 Task: Find connections with filter location Guaíra with filter topic #Analyticswith filter profile language Potuguese with filter current company RevFin with filter school Bharathiar University, Coimbatore with filter industry Coal Mining with filter service category Typing with filter keywords title Accountant
Action: Mouse moved to (568, 102)
Screenshot: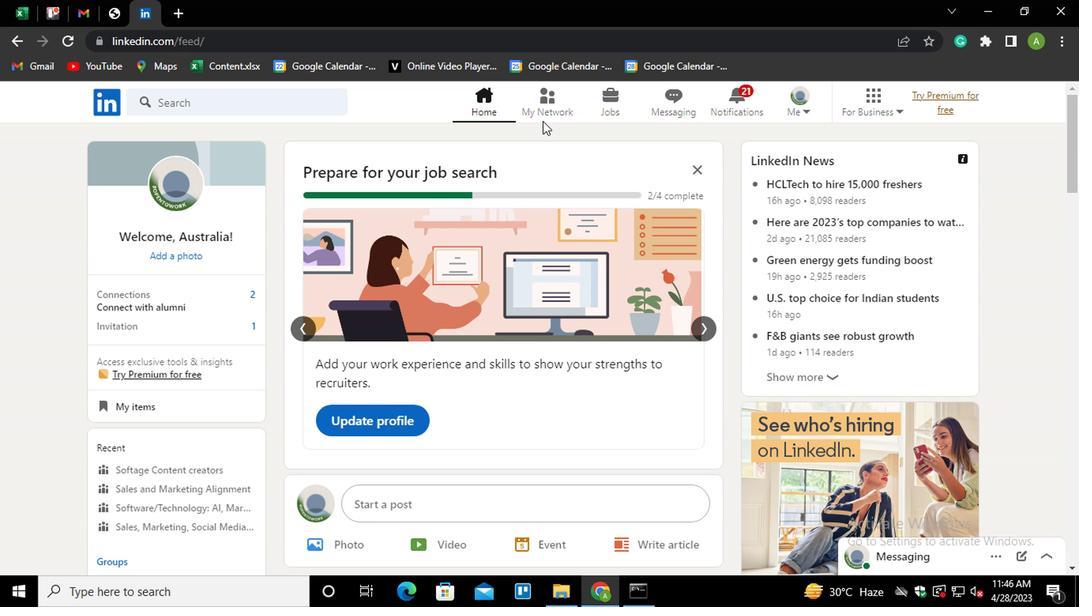 
Action: Mouse pressed left at (568, 102)
Screenshot: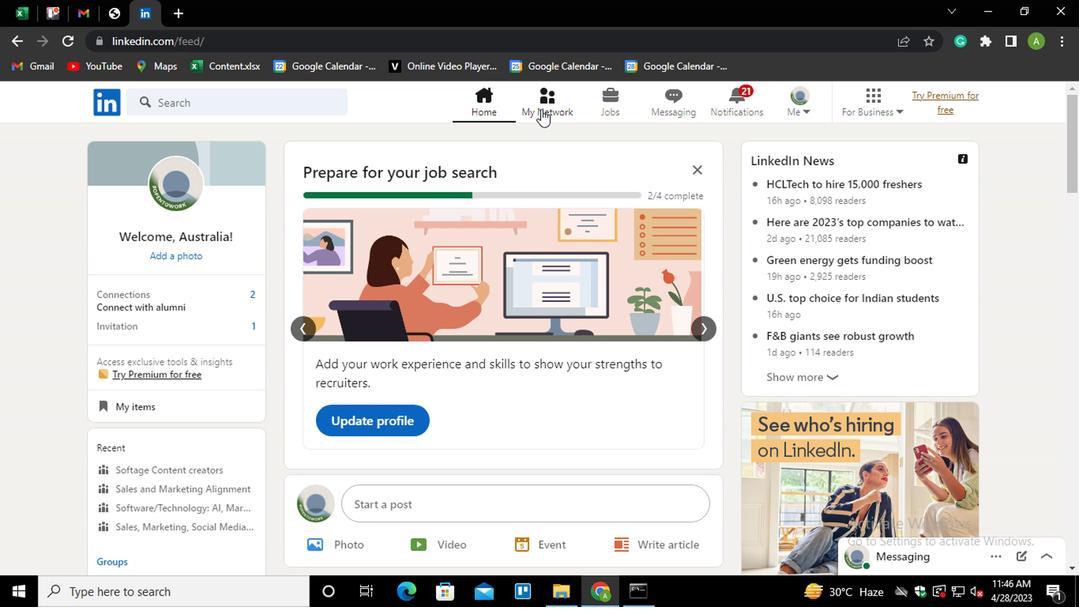 
Action: Mouse moved to (264, 189)
Screenshot: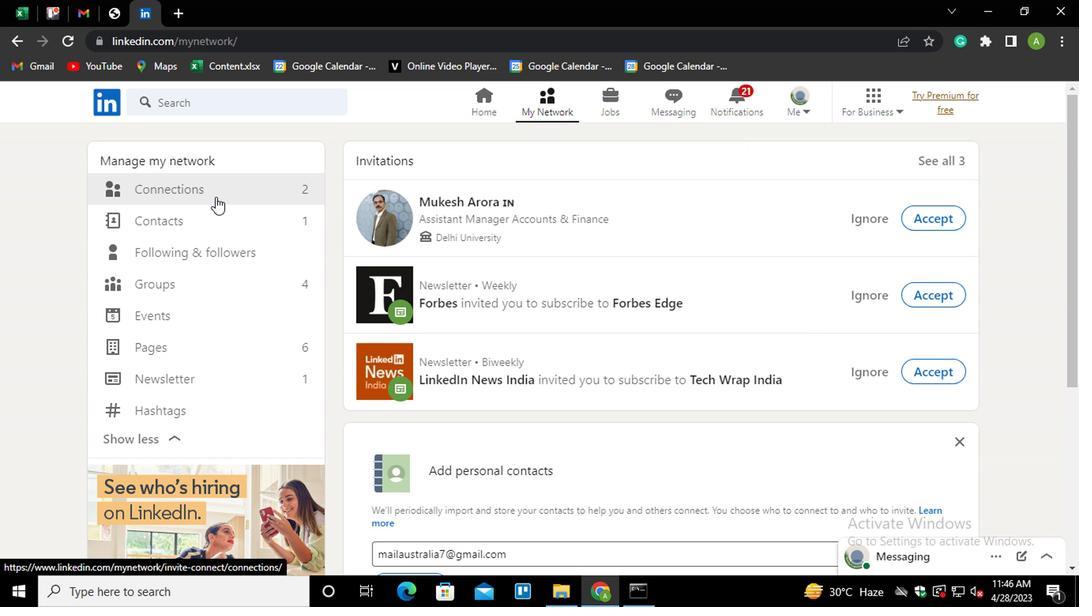 
Action: Mouse pressed left at (264, 189)
Screenshot: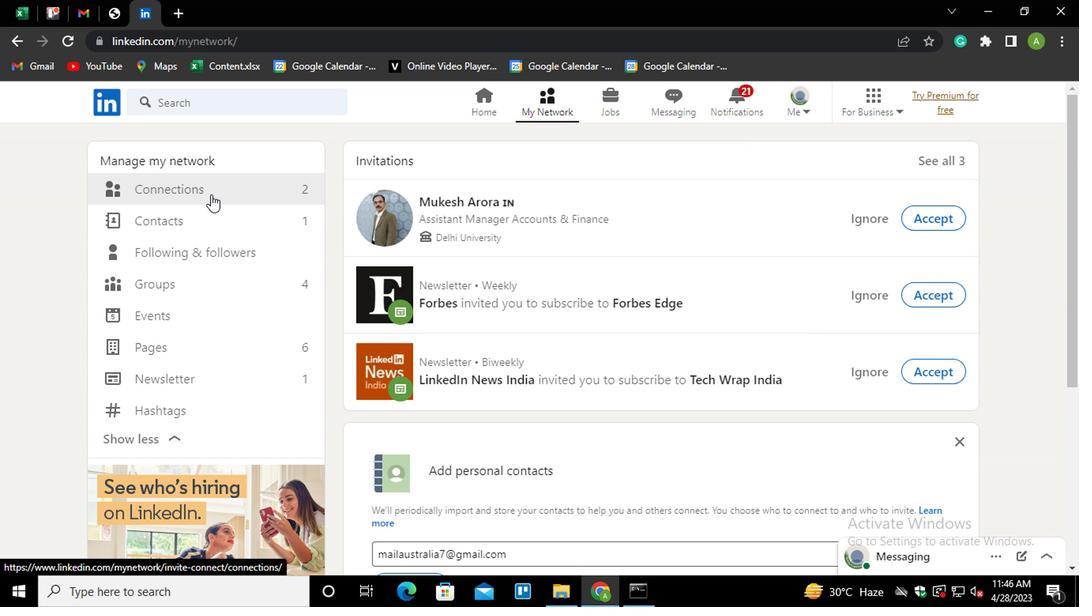 
Action: Mouse moved to (645, 187)
Screenshot: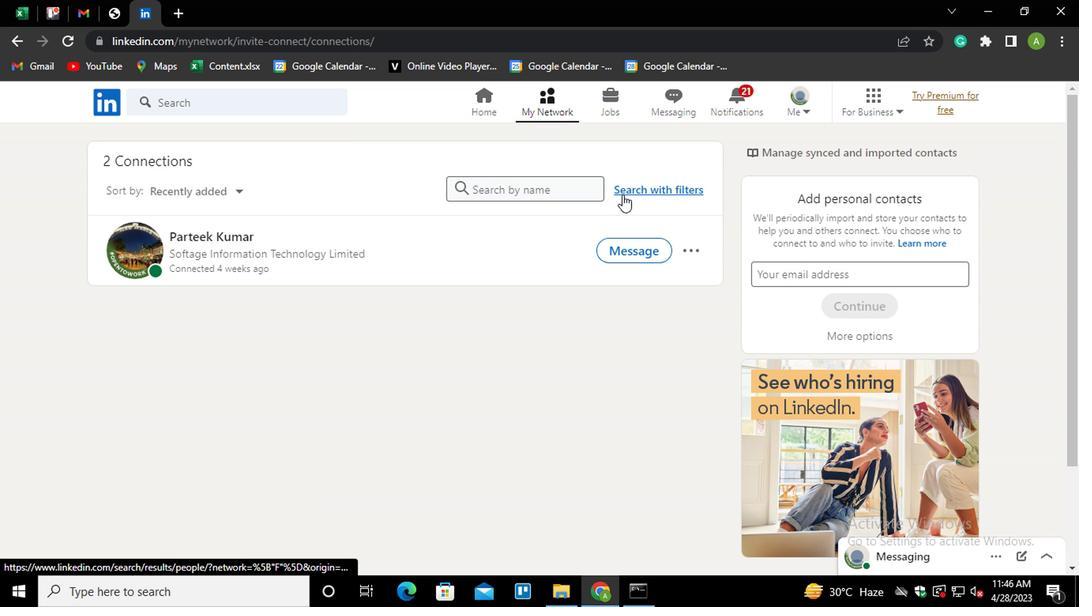 
Action: Mouse pressed left at (645, 187)
Screenshot: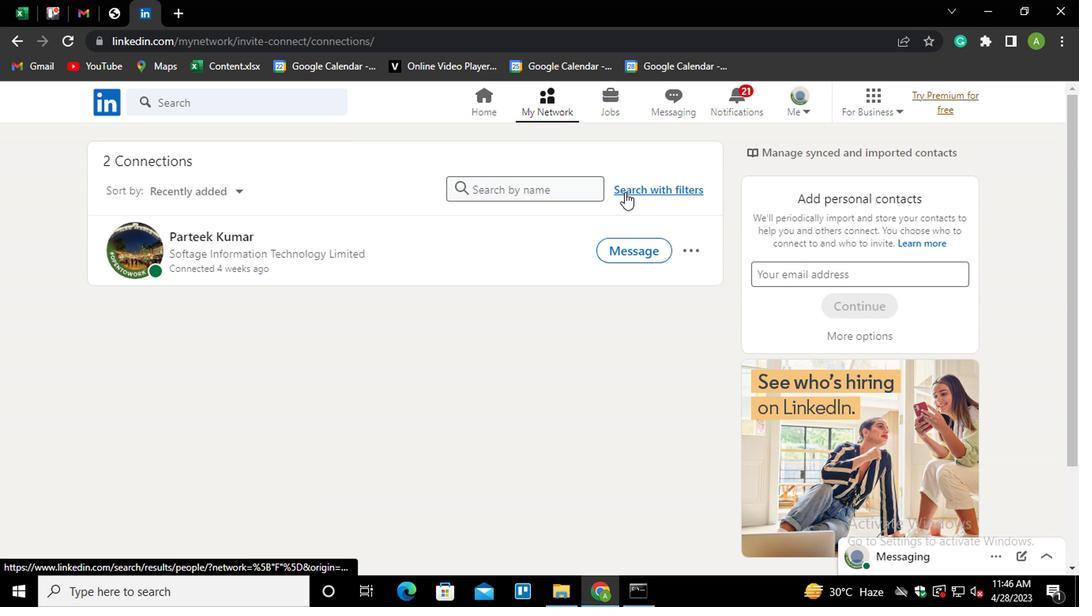 
Action: Mouse moved to (609, 138)
Screenshot: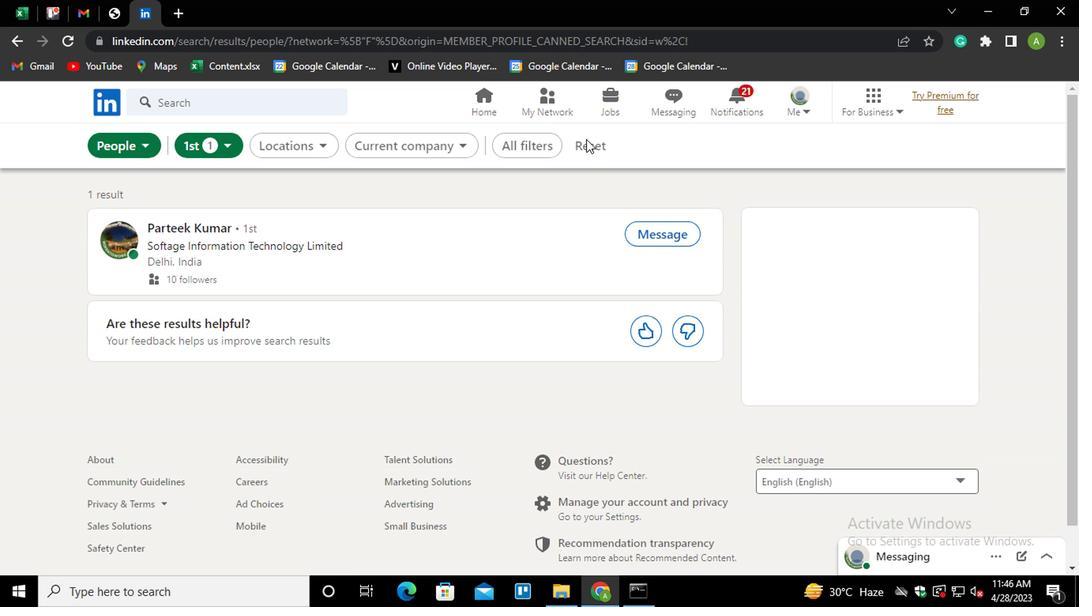 
Action: Mouse pressed left at (609, 138)
Screenshot: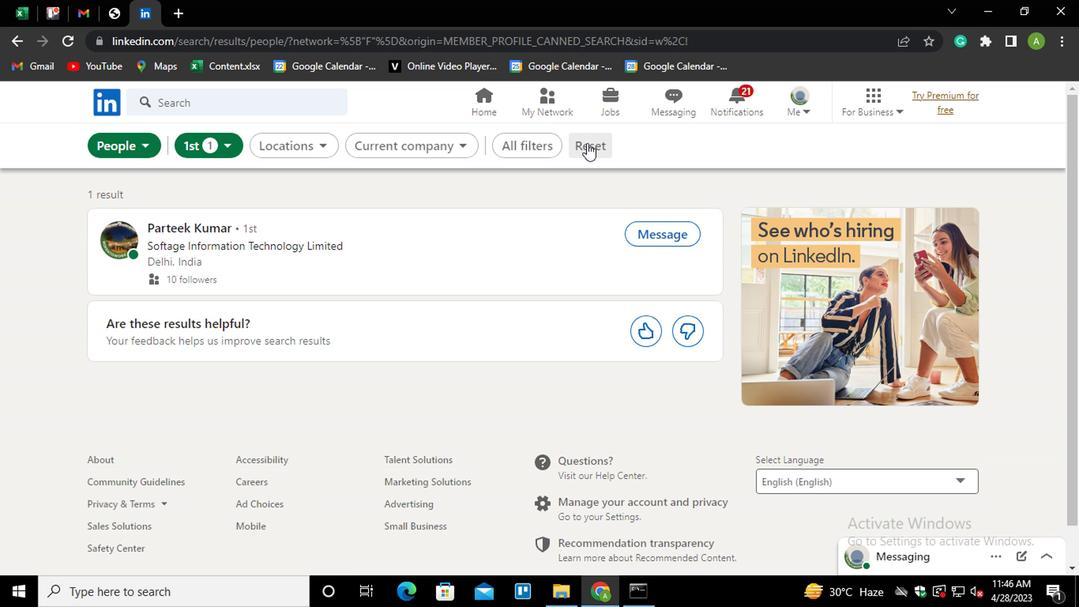 
Action: Mouse moved to (591, 143)
Screenshot: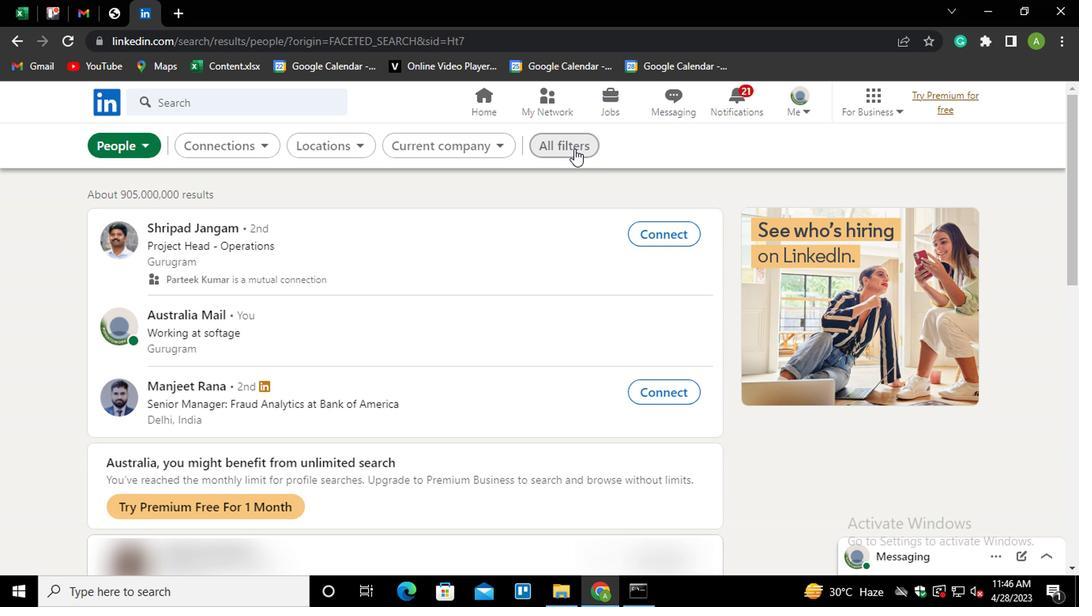 
Action: Mouse pressed left at (591, 143)
Screenshot: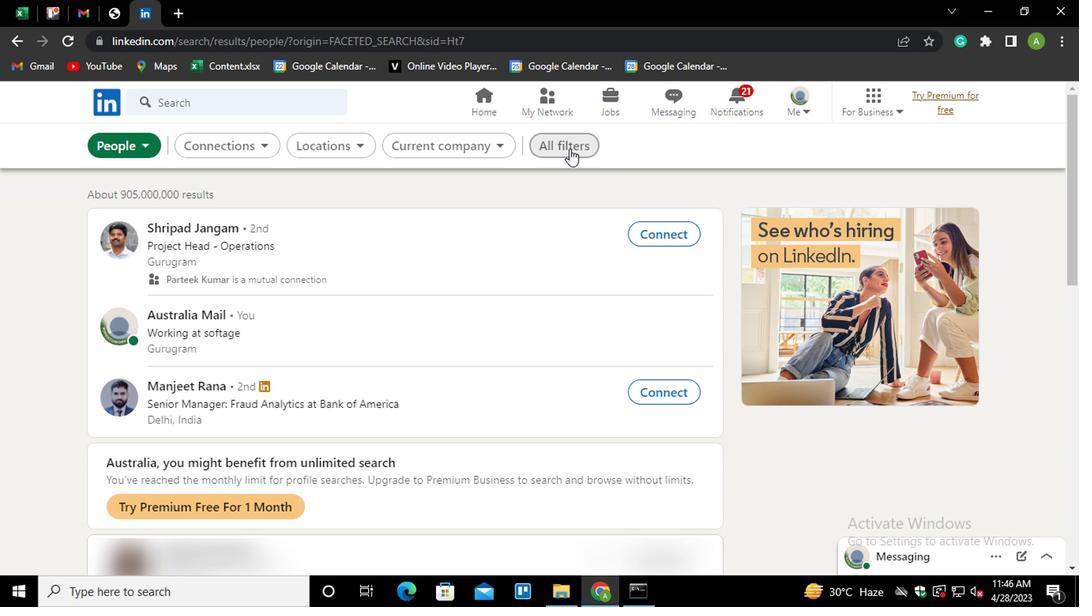 
Action: Mouse moved to (752, 354)
Screenshot: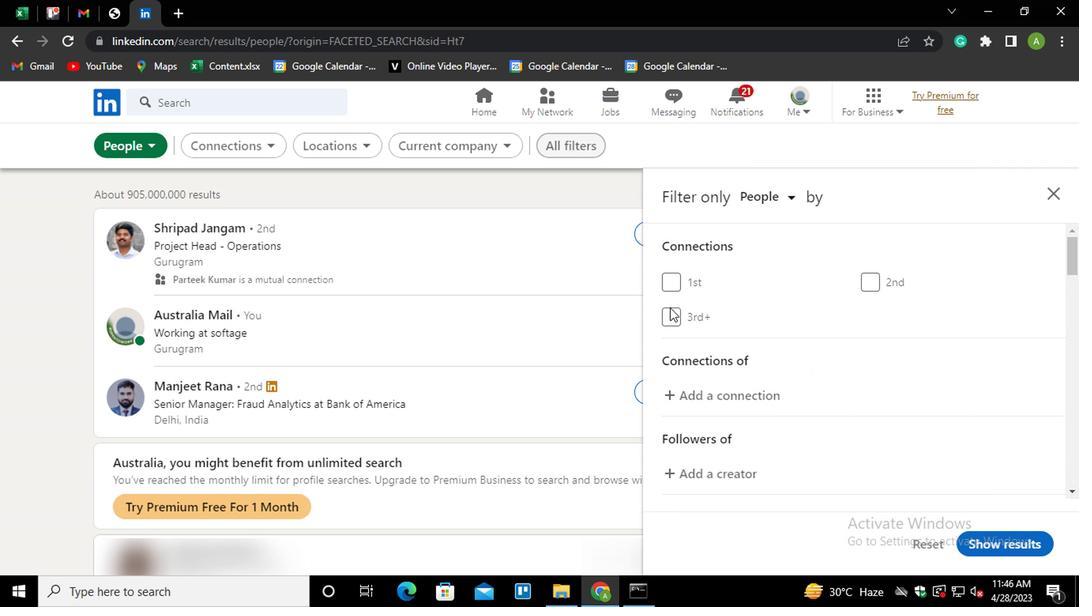 
Action: Mouse scrolled (752, 353) with delta (0, 0)
Screenshot: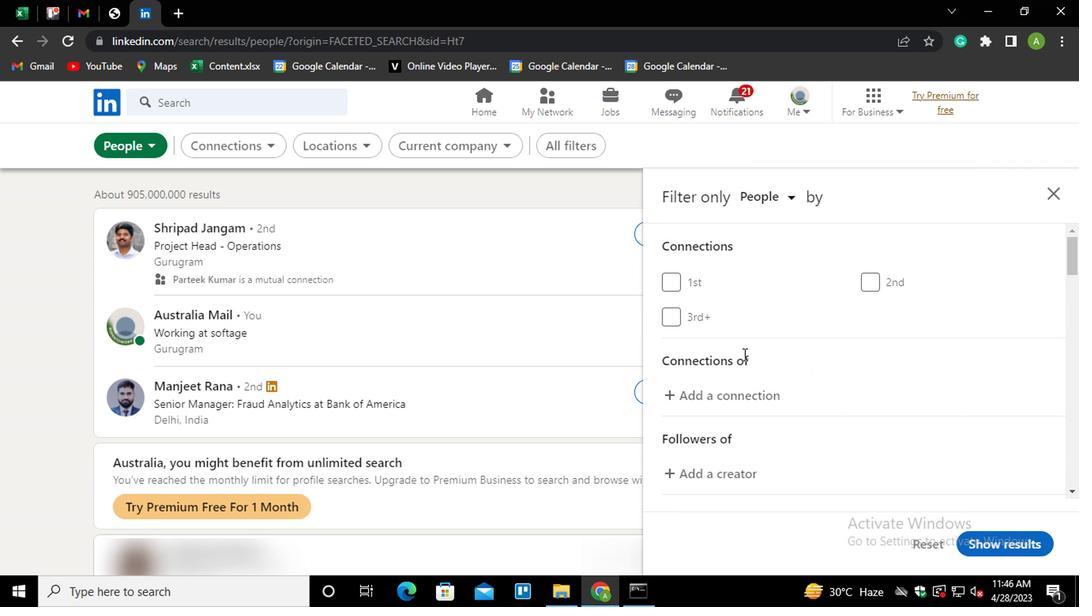 
Action: Mouse scrolled (752, 353) with delta (0, 0)
Screenshot: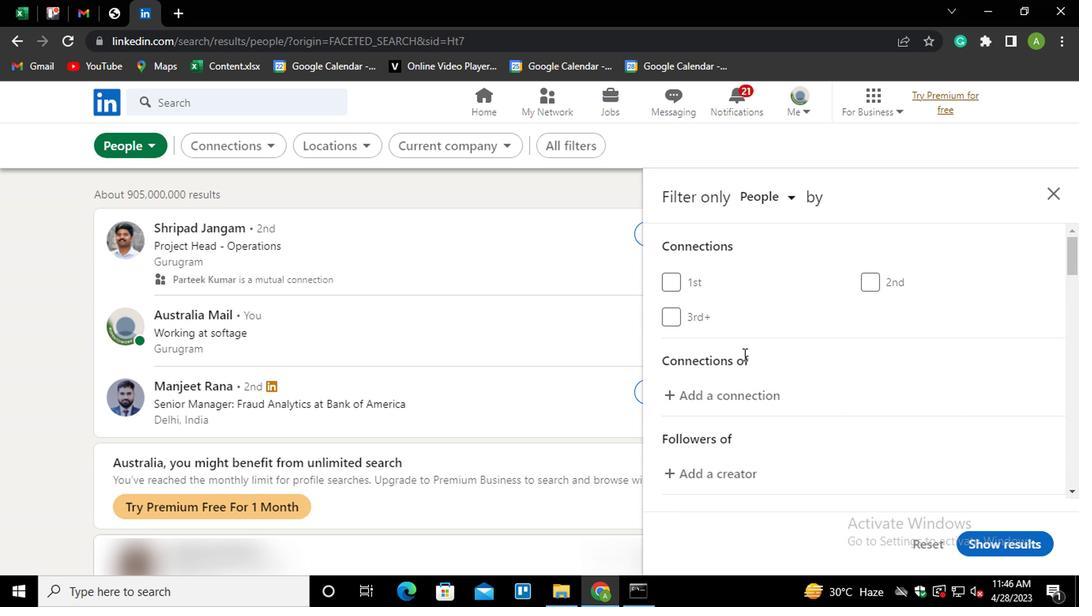 
Action: Mouse scrolled (752, 353) with delta (0, 0)
Screenshot: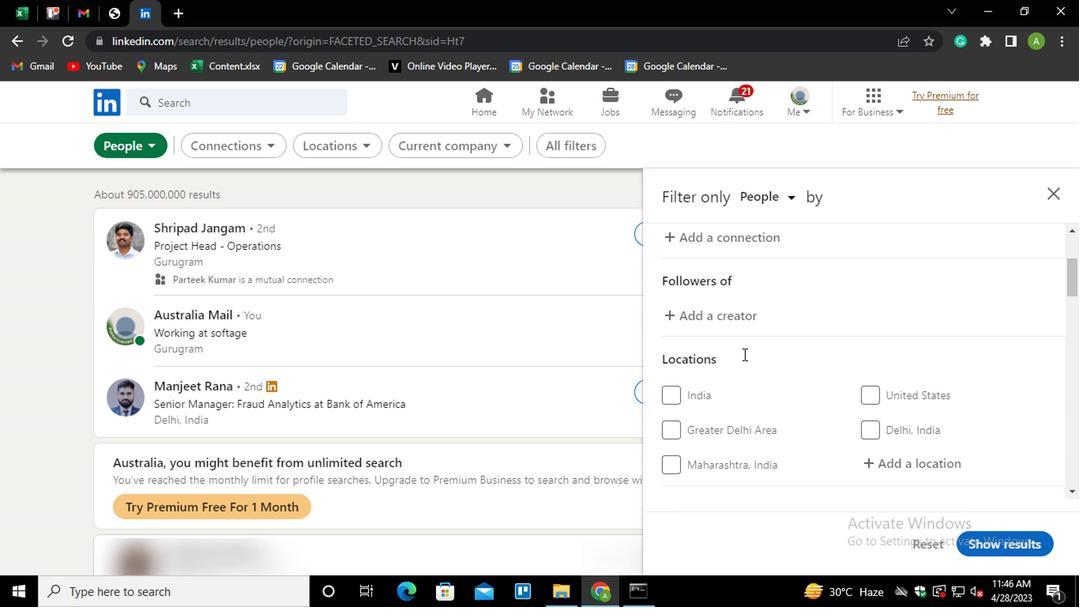 
Action: Mouse moved to (869, 381)
Screenshot: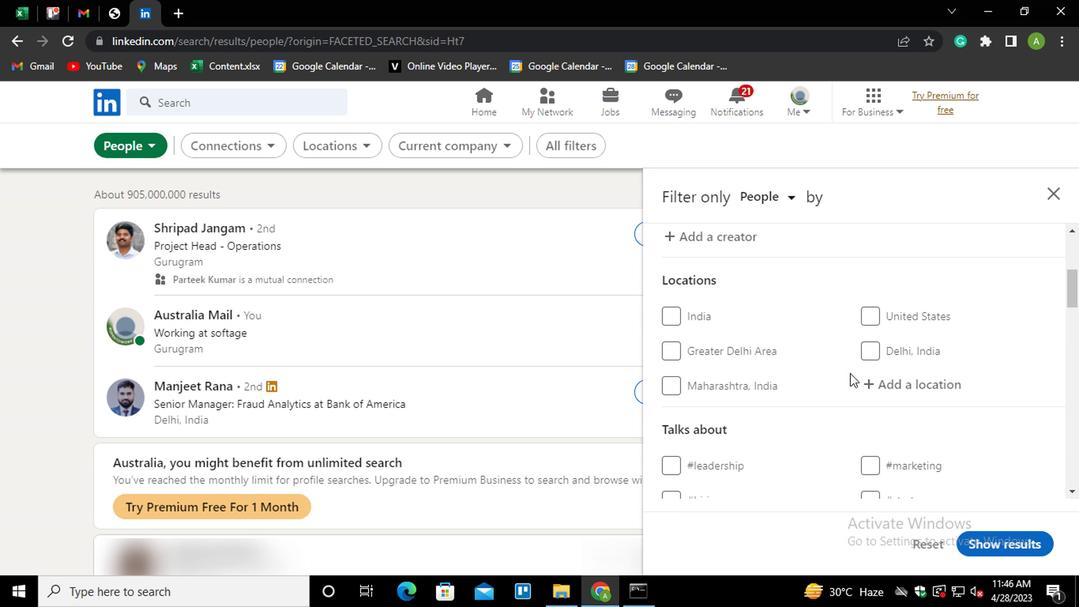 
Action: Mouse pressed left at (869, 381)
Screenshot: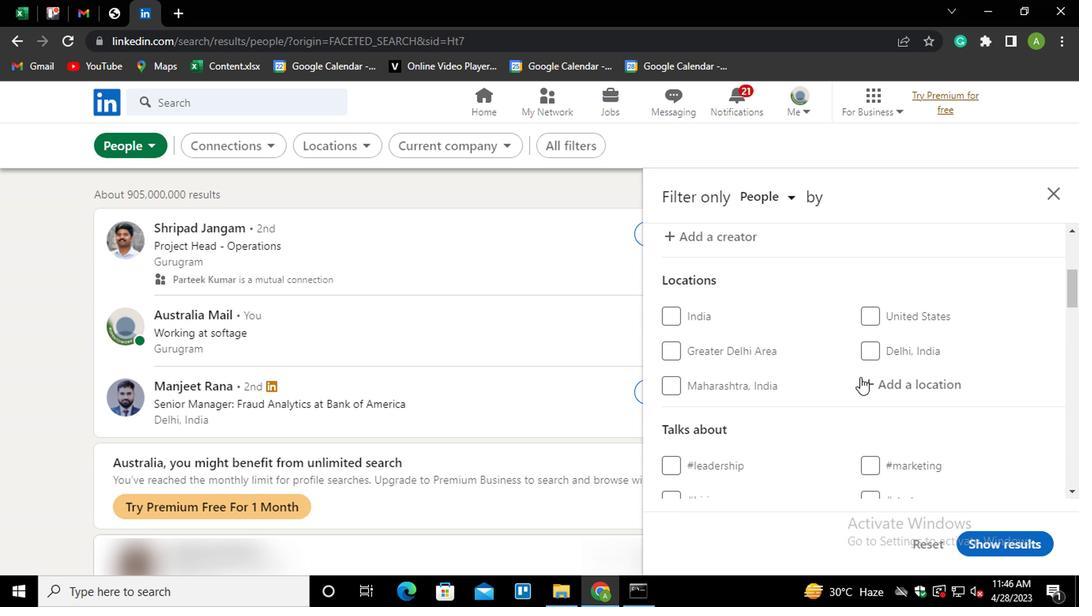 
Action: Key pressed <Key.shift>GUAIRA<Key.down><Key.enter>
Screenshot: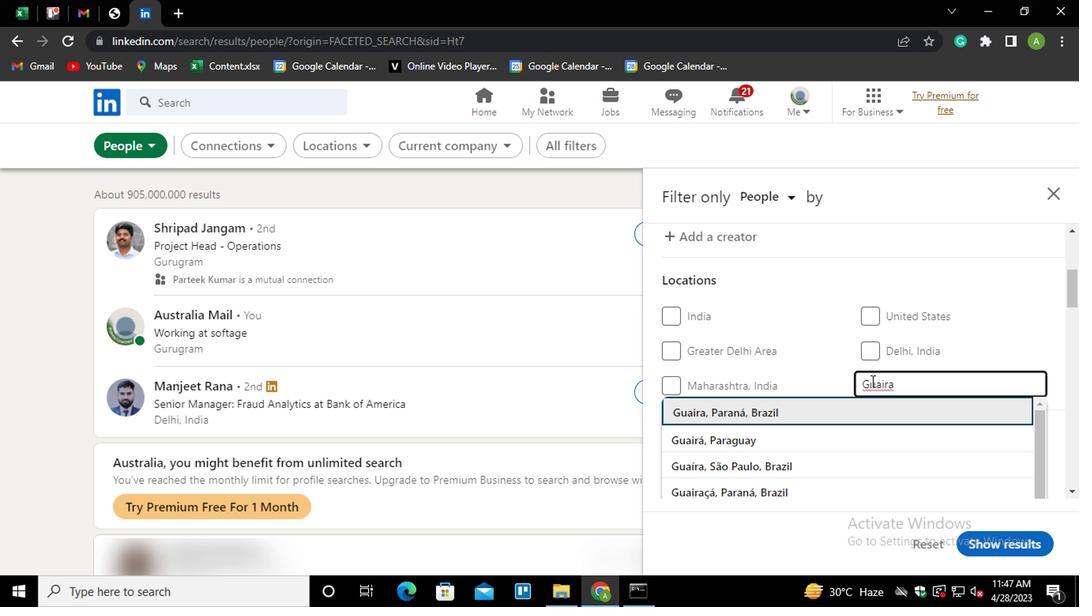 
Action: Mouse scrolled (869, 381) with delta (0, 0)
Screenshot: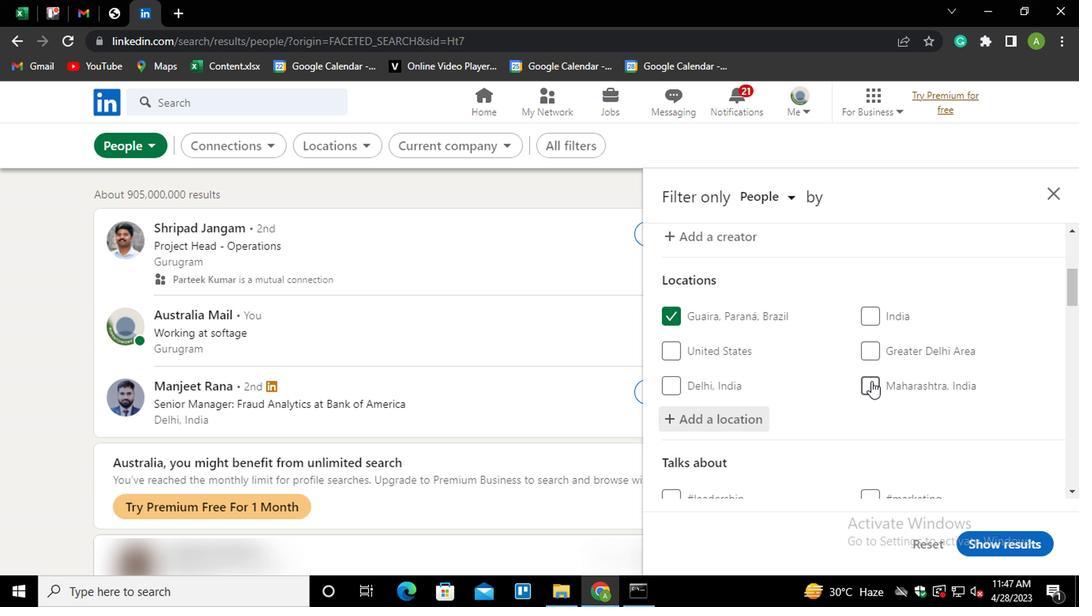 
Action: Mouse scrolled (869, 381) with delta (0, 0)
Screenshot: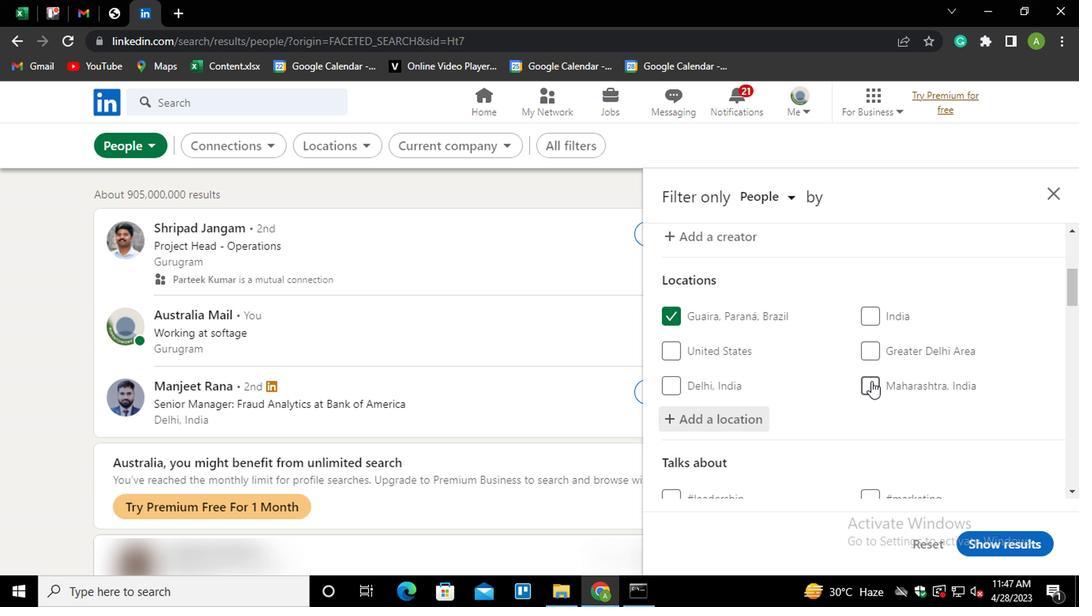 
Action: Mouse scrolled (869, 381) with delta (0, 0)
Screenshot: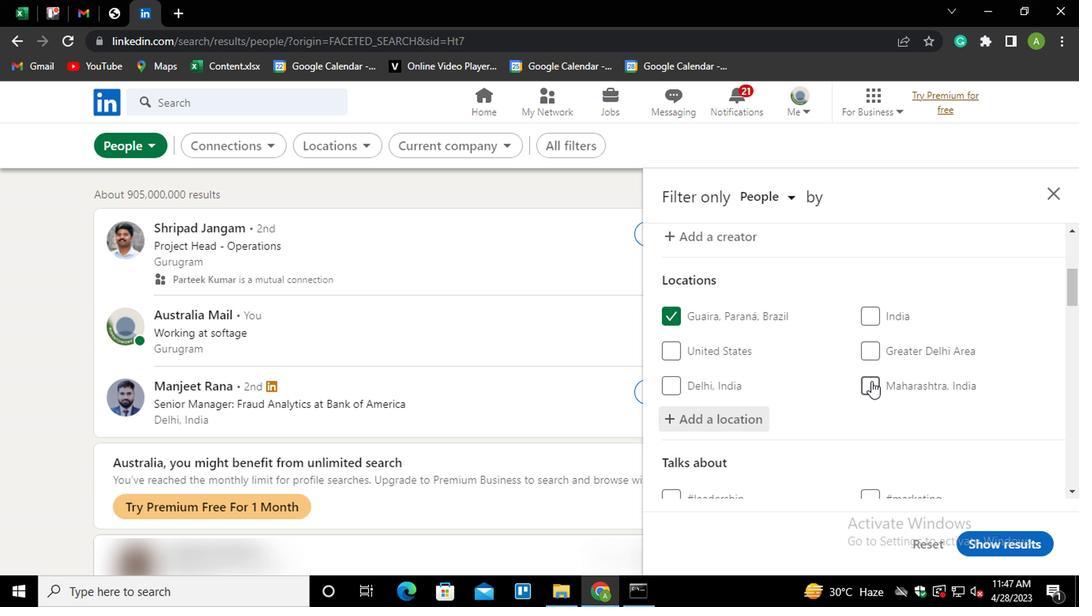 
Action: Mouse moved to (878, 335)
Screenshot: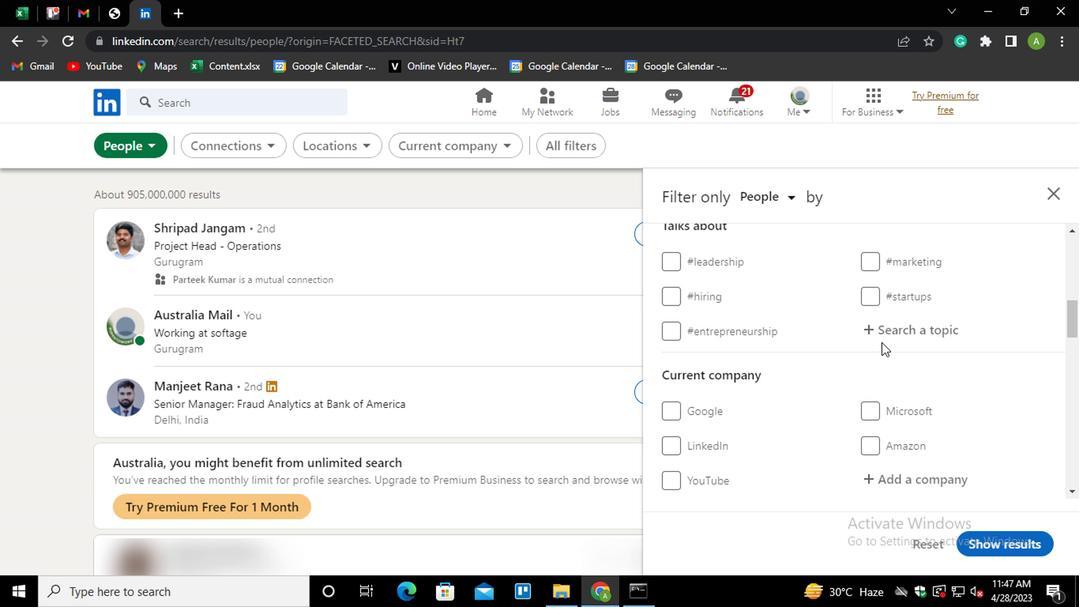 
Action: Mouse pressed left at (878, 335)
Screenshot: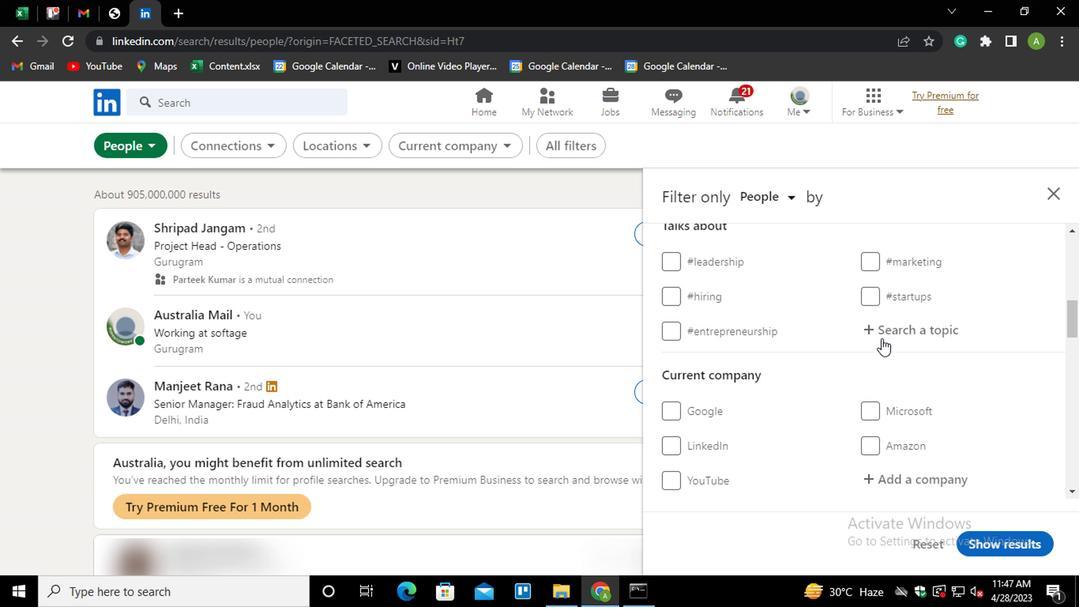 
Action: Key pressed ANALYTI<Key.down><Key.enter>
Screenshot: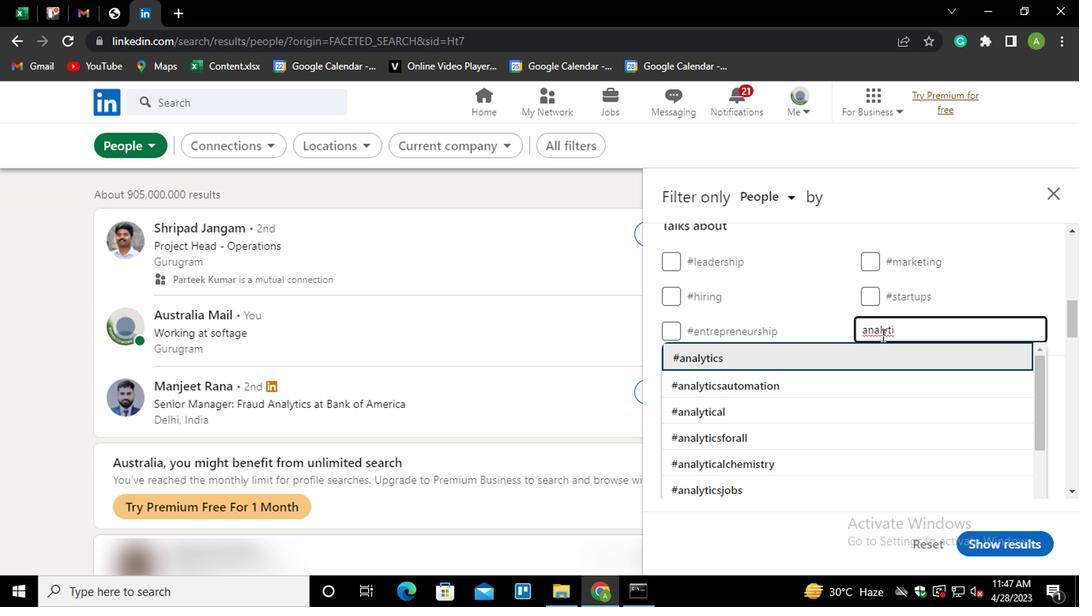 
Action: Mouse scrolled (878, 333) with delta (0, -1)
Screenshot: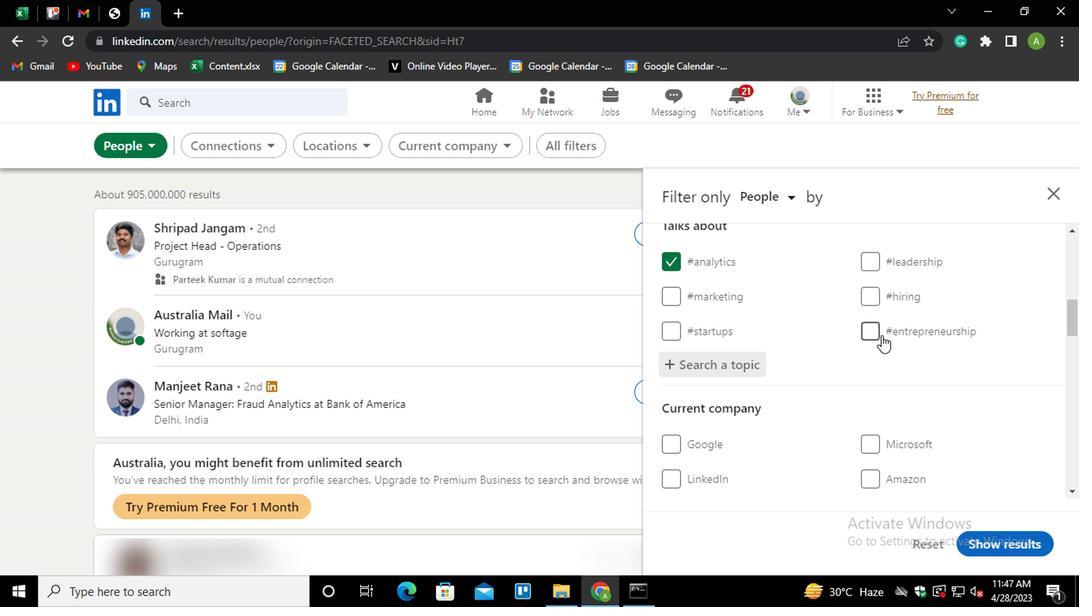 
Action: Mouse scrolled (878, 333) with delta (0, -1)
Screenshot: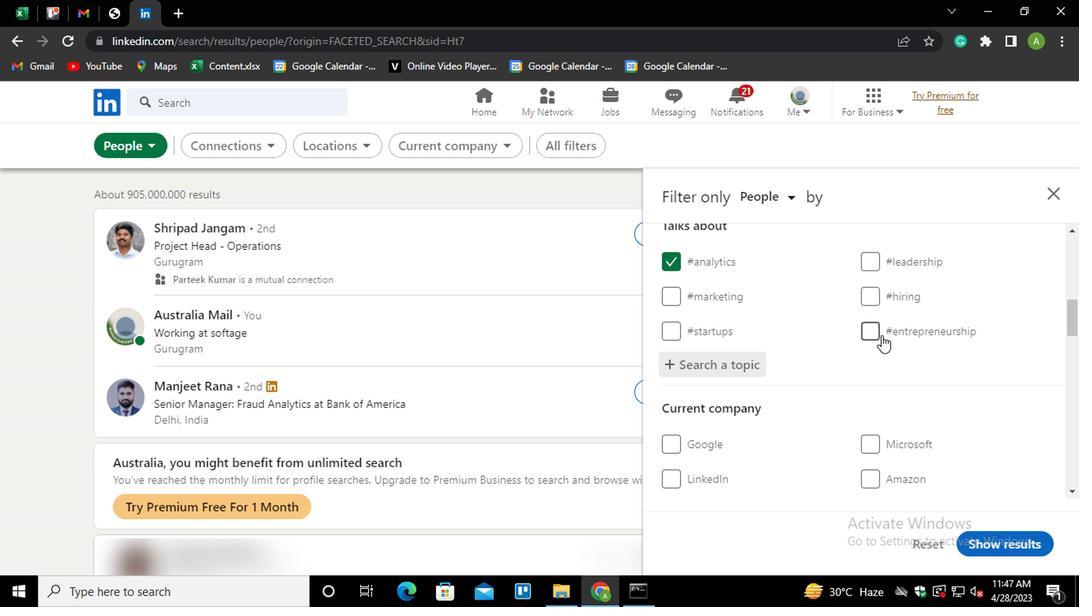 
Action: Mouse scrolled (878, 333) with delta (0, -1)
Screenshot: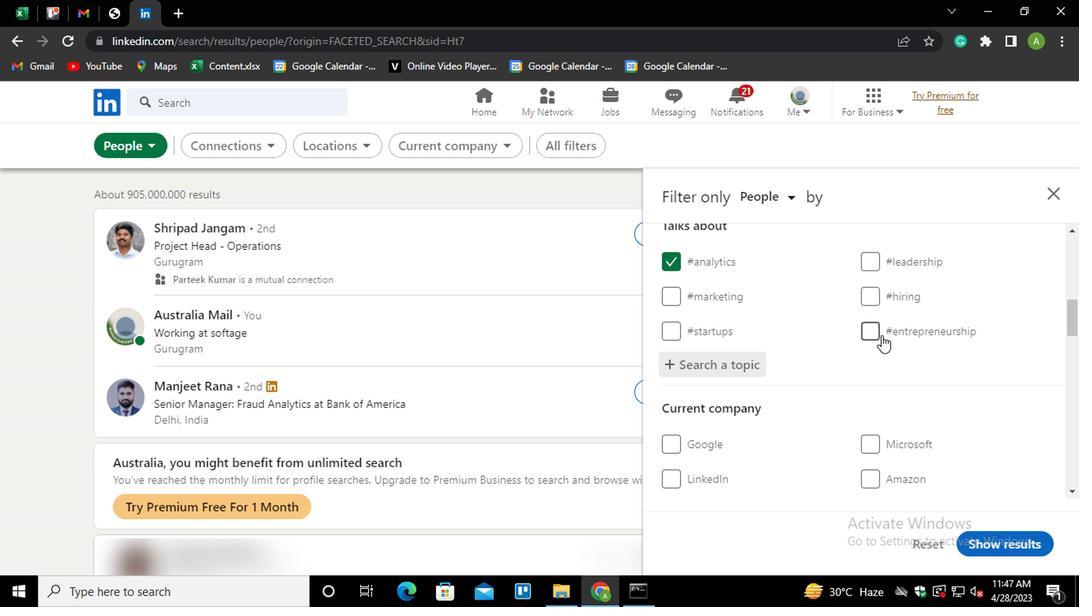 
Action: Mouse scrolled (878, 333) with delta (0, -1)
Screenshot: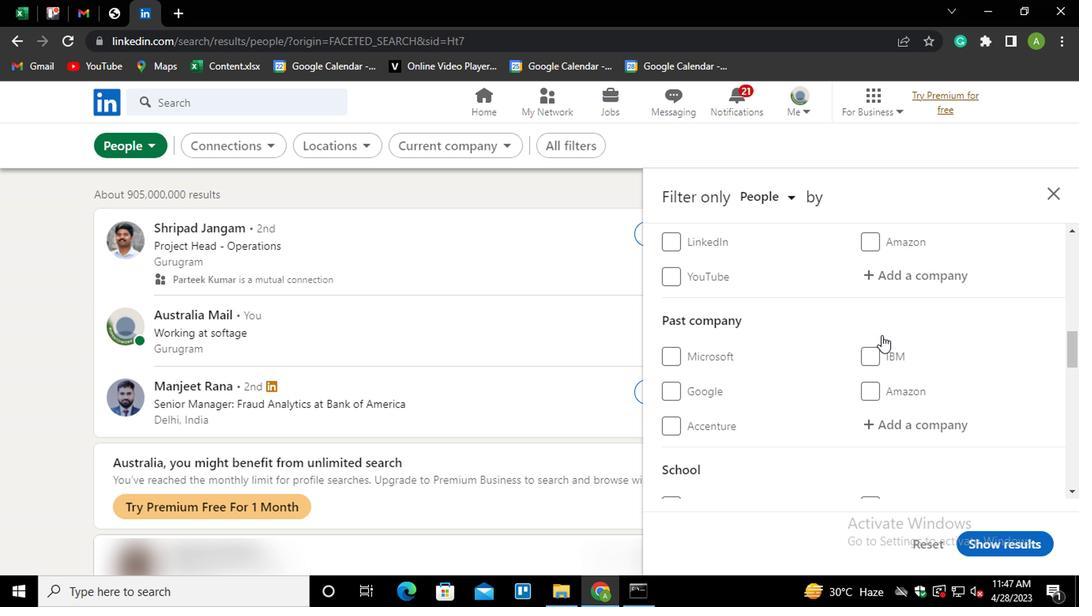 
Action: Mouse scrolled (878, 333) with delta (0, -1)
Screenshot: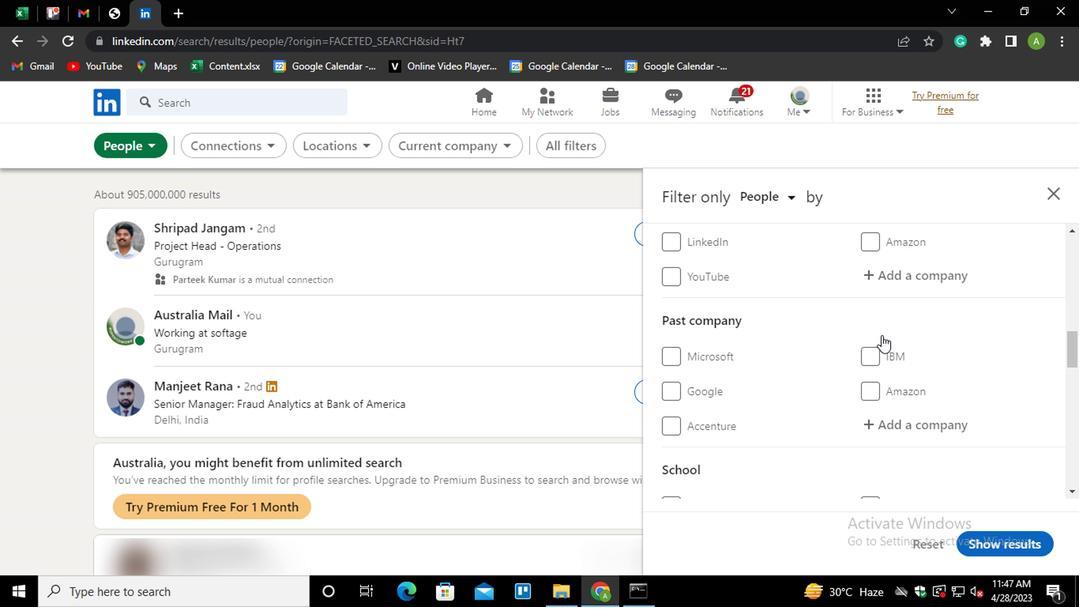 
Action: Mouse scrolled (878, 333) with delta (0, -1)
Screenshot: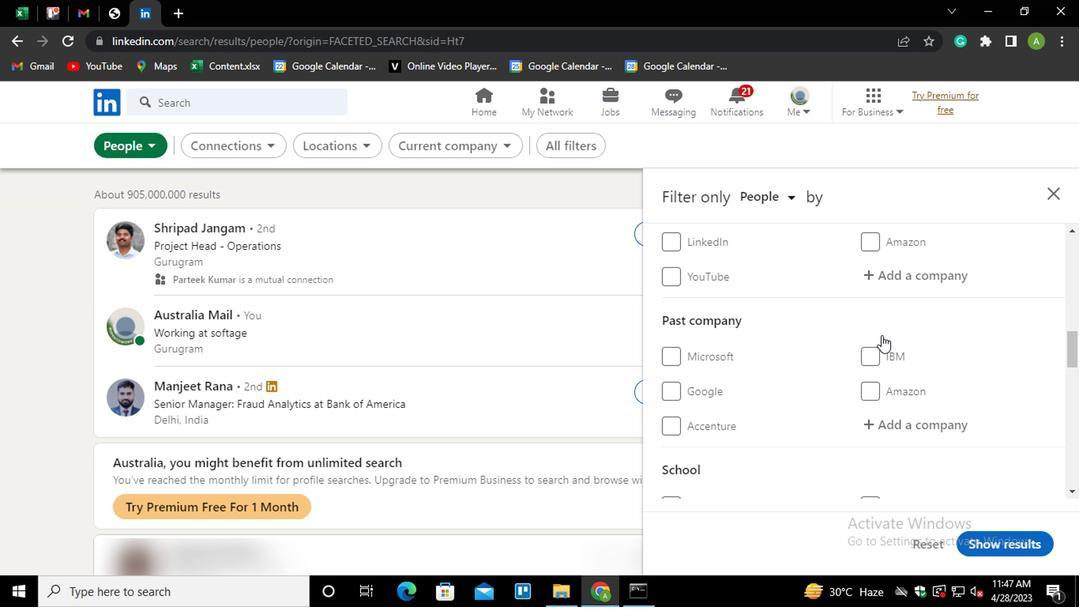 
Action: Mouse scrolled (878, 333) with delta (0, -1)
Screenshot: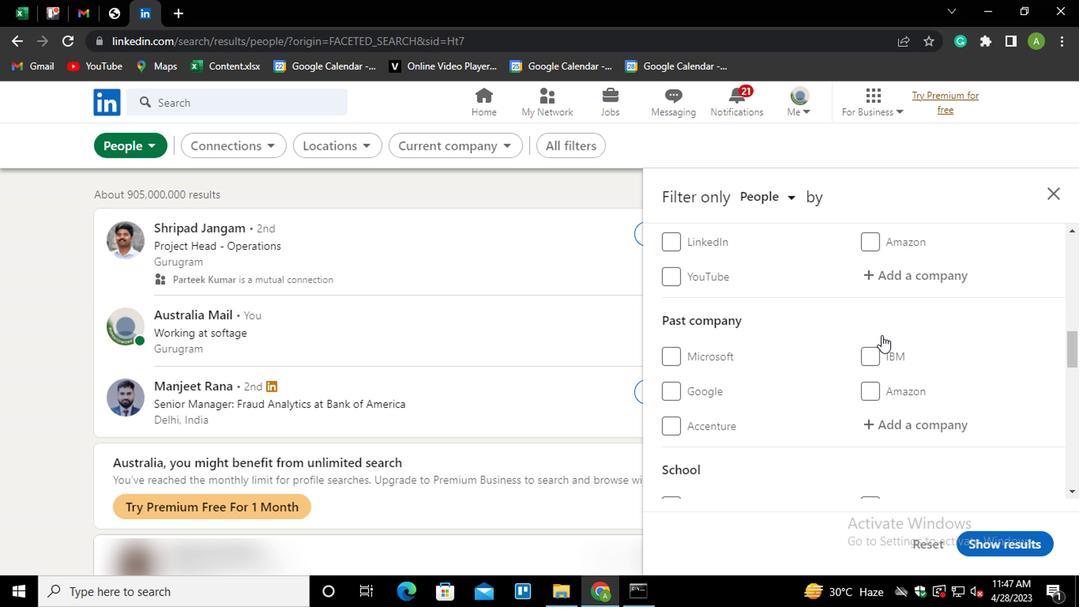 
Action: Mouse scrolled (878, 333) with delta (0, -1)
Screenshot: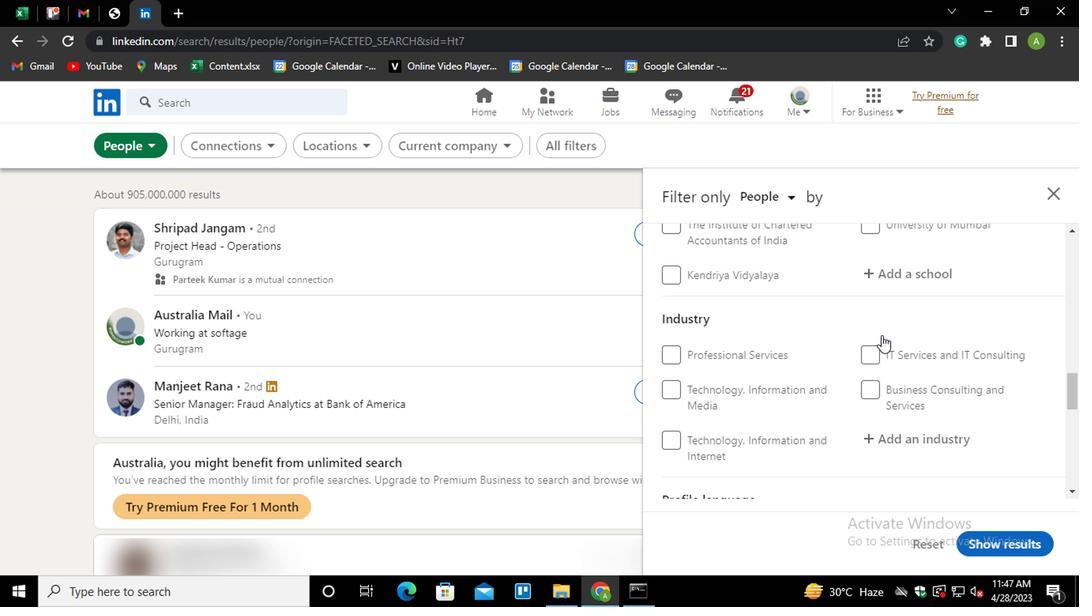 
Action: Mouse scrolled (878, 333) with delta (0, -1)
Screenshot: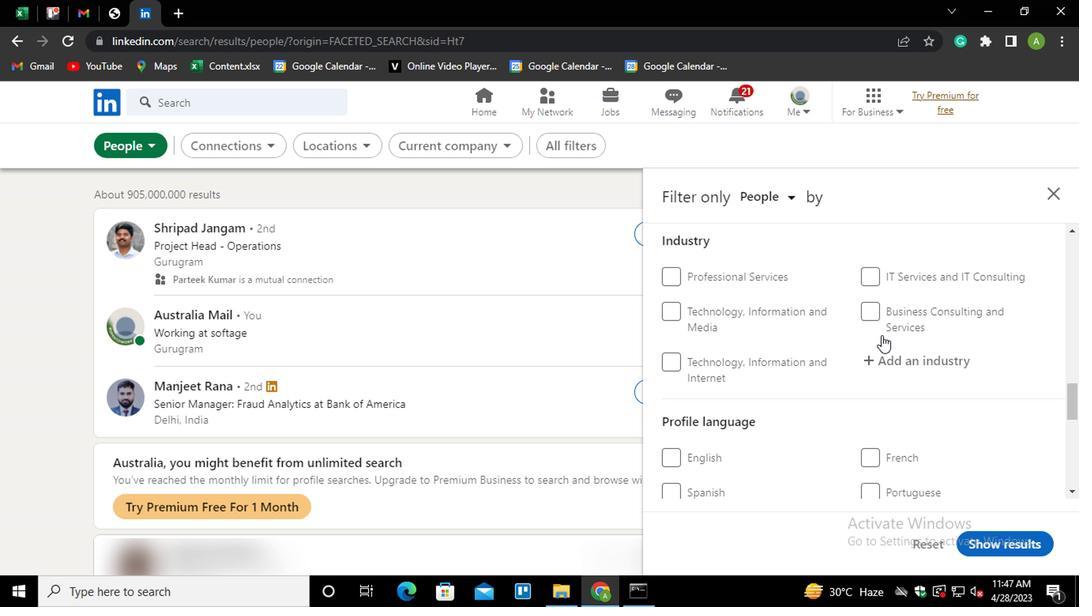 
Action: Mouse moved to (872, 425)
Screenshot: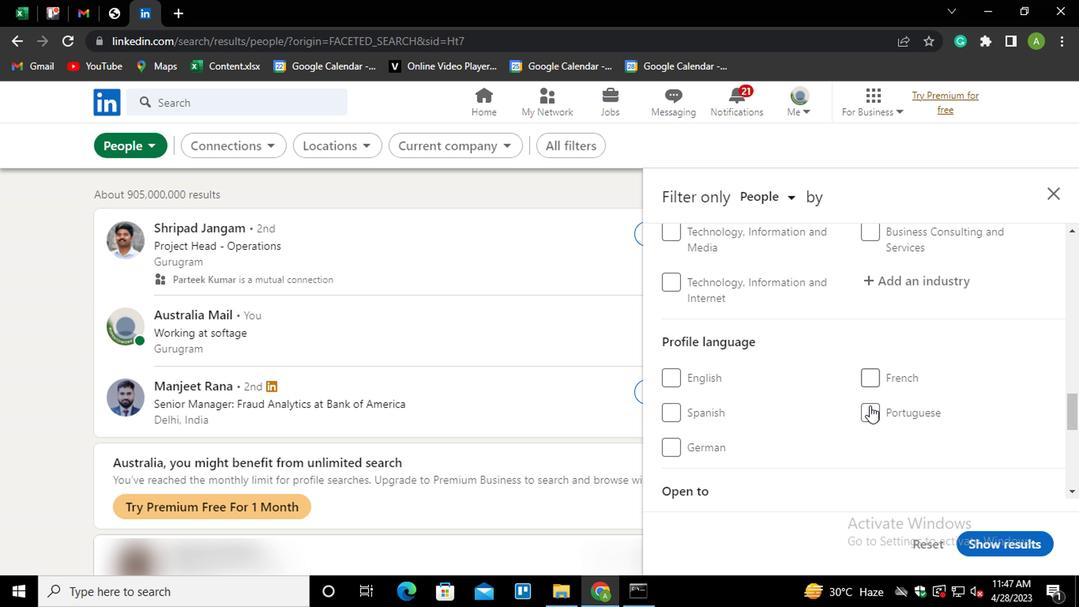 
Action: Mouse pressed left at (872, 425)
Screenshot: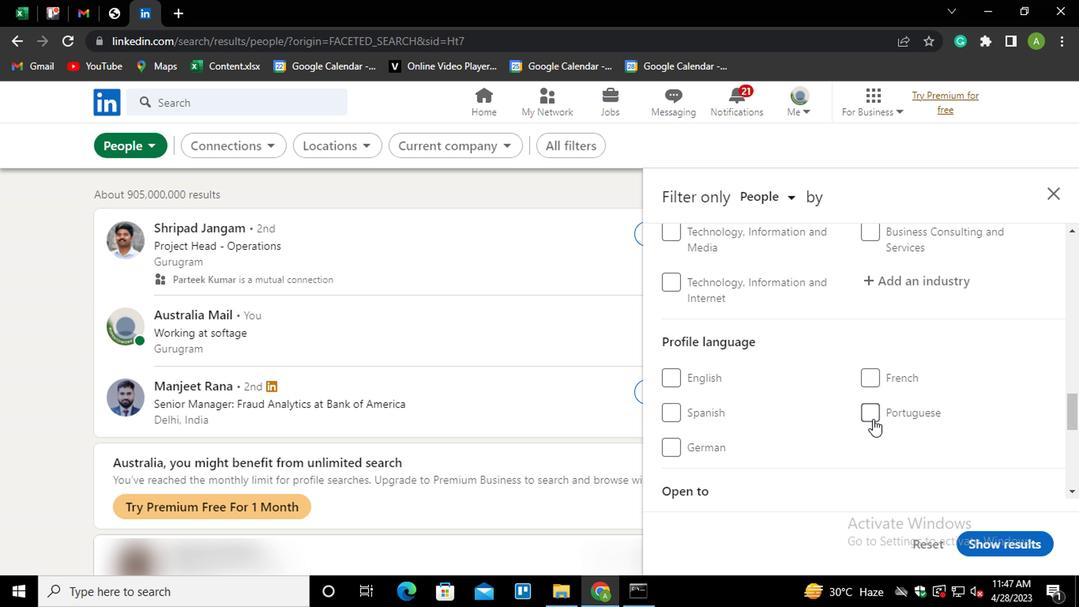 
Action: Mouse moved to (870, 415)
Screenshot: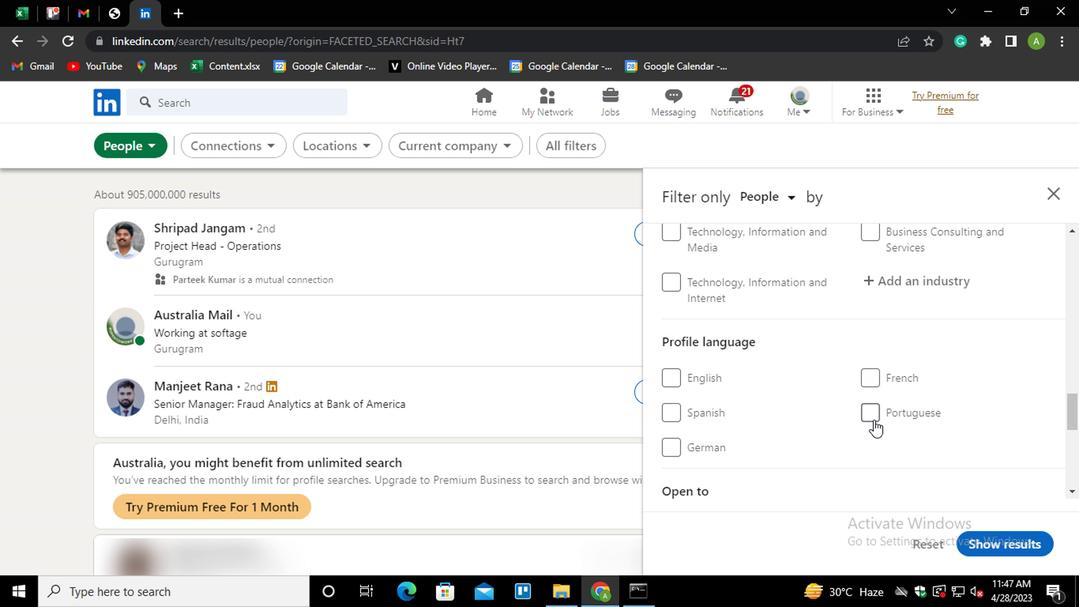 
Action: Mouse pressed left at (870, 415)
Screenshot: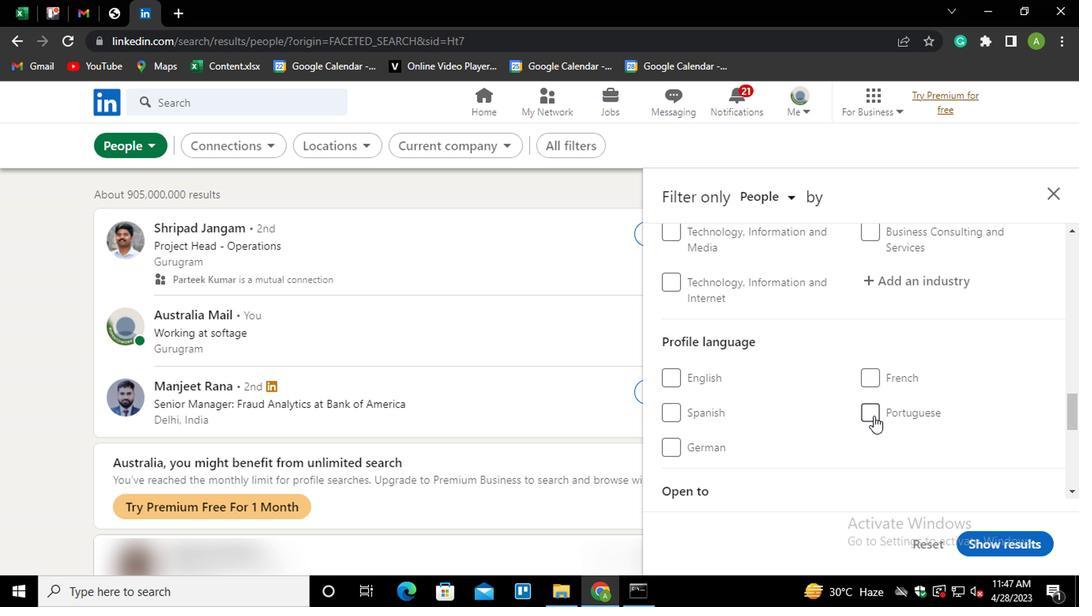 
Action: Mouse moved to (900, 420)
Screenshot: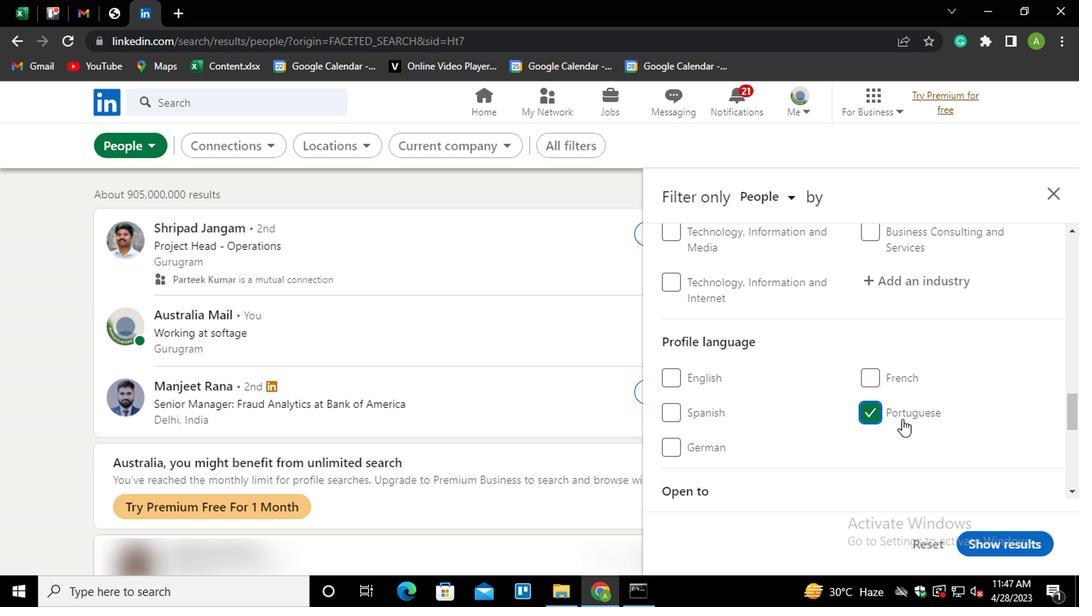 
Action: Mouse scrolled (900, 421) with delta (0, 0)
Screenshot: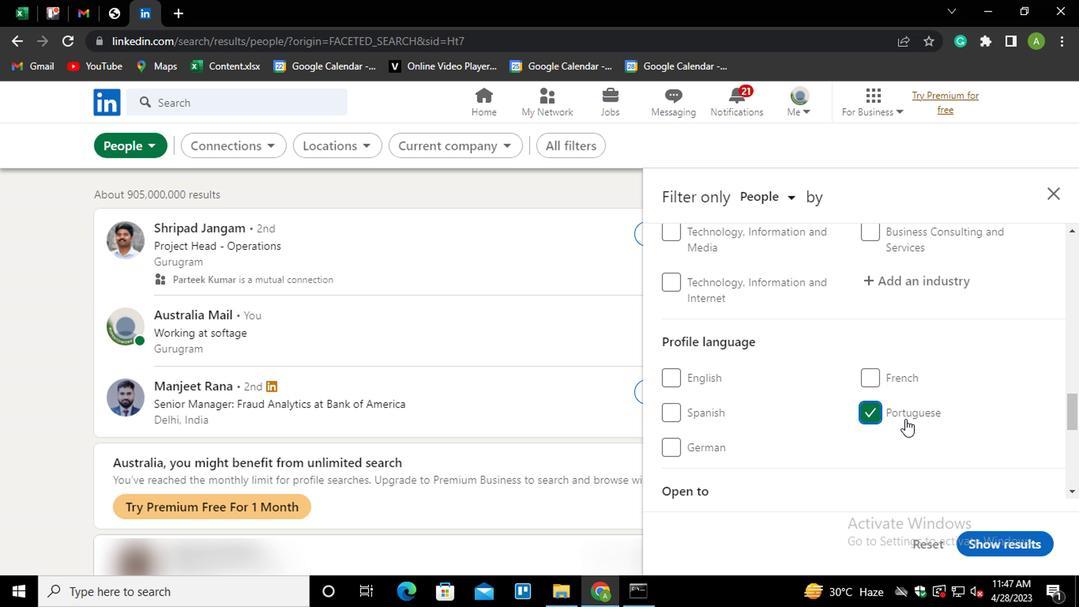 
Action: Mouse scrolled (900, 421) with delta (0, 0)
Screenshot: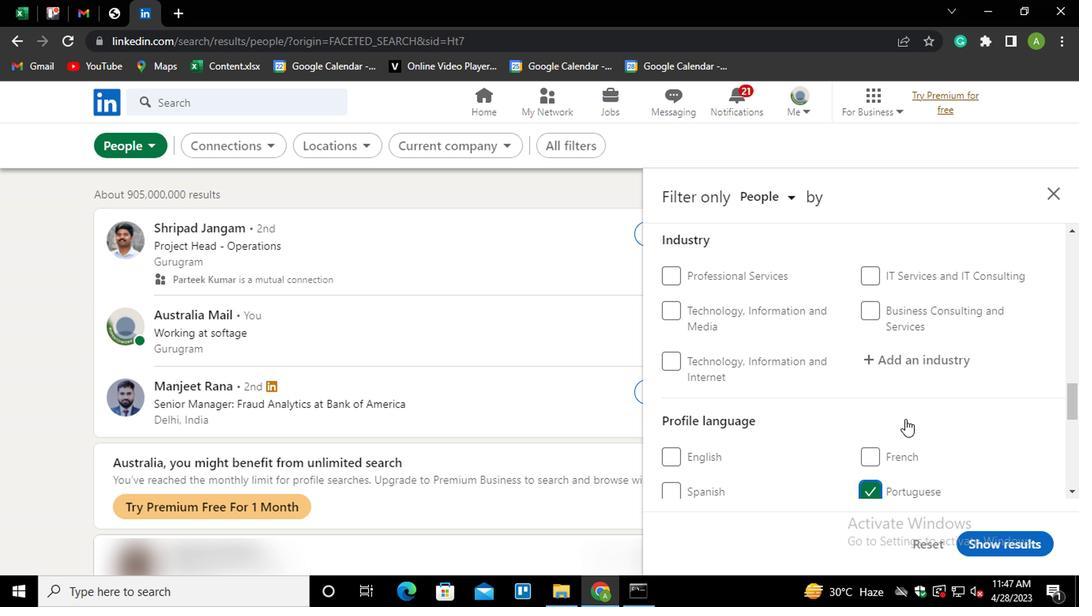 
Action: Mouse scrolled (900, 421) with delta (0, 0)
Screenshot: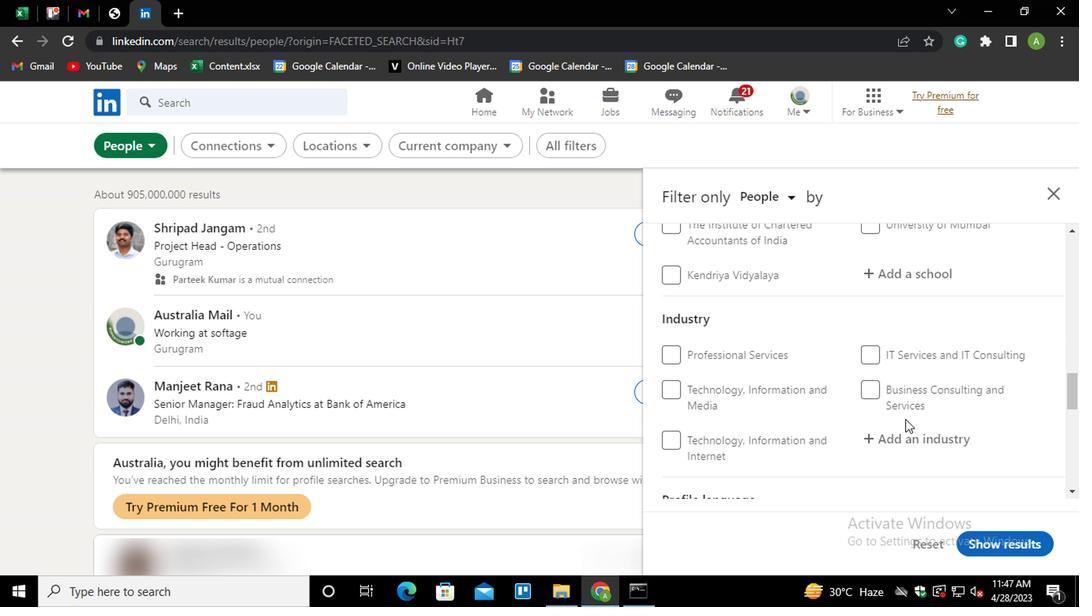 
Action: Mouse scrolled (900, 421) with delta (0, 0)
Screenshot: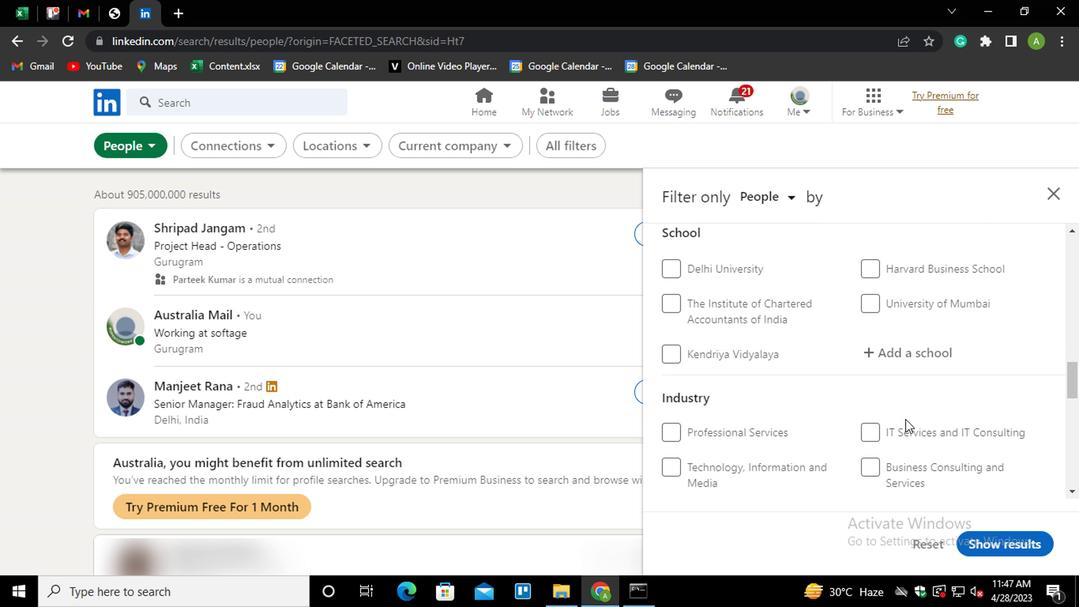 
Action: Mouse scrolled (900, 421) with delta (0, 0)
Screenshot: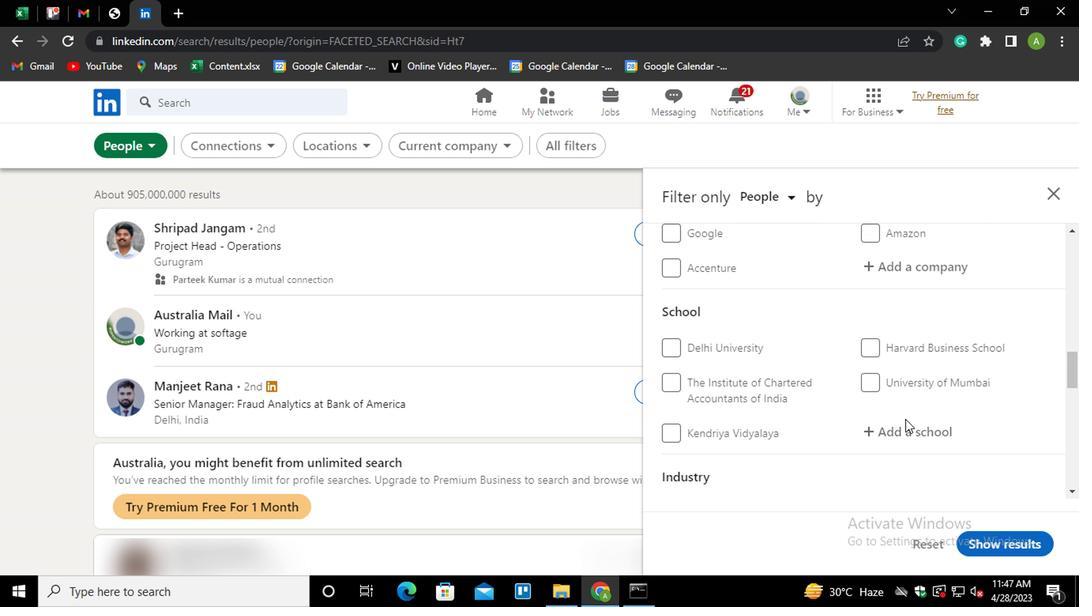 
Action: Mouse scrolled (900, 421) with delta (0, 0)
Screenshot: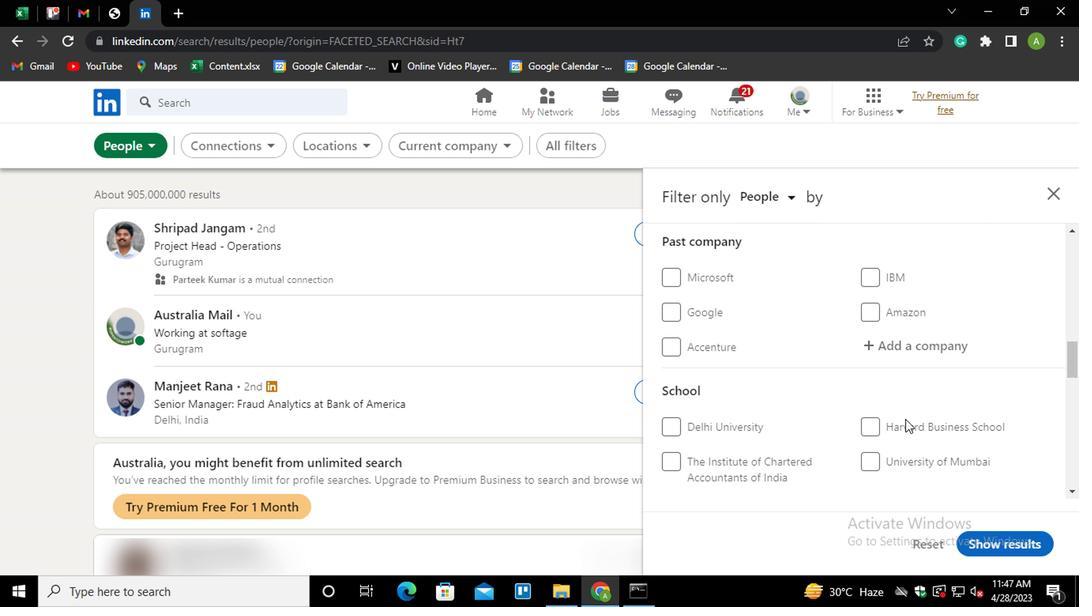 
Action: Mouse scrolled (900, 421) with delta (0, 0)
Screenshot: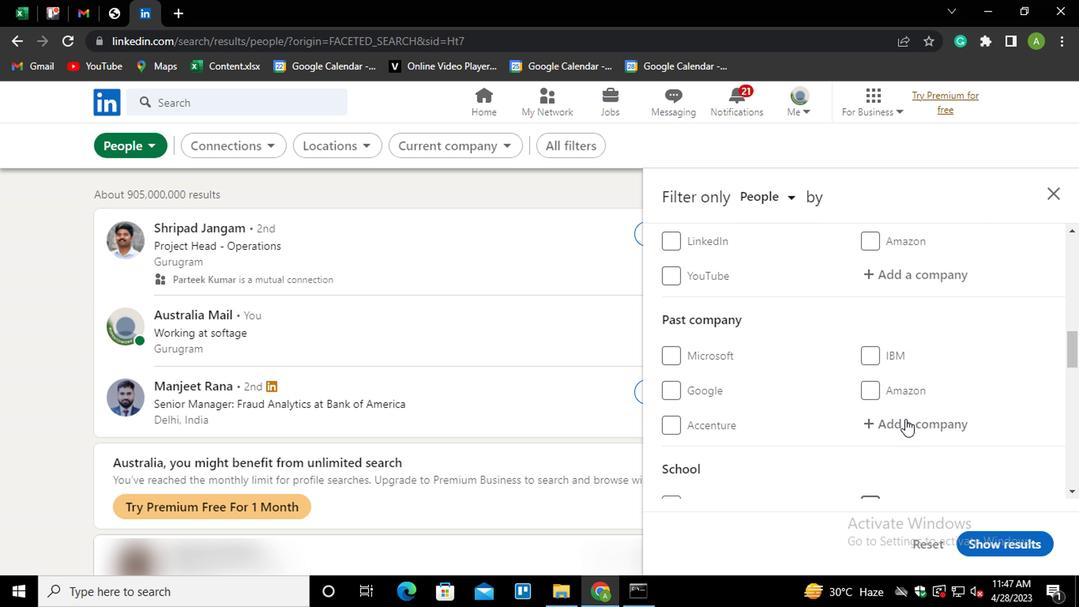 
Action: Mouse scrolled (900, 421) with delta (0, 0)
Screenshot: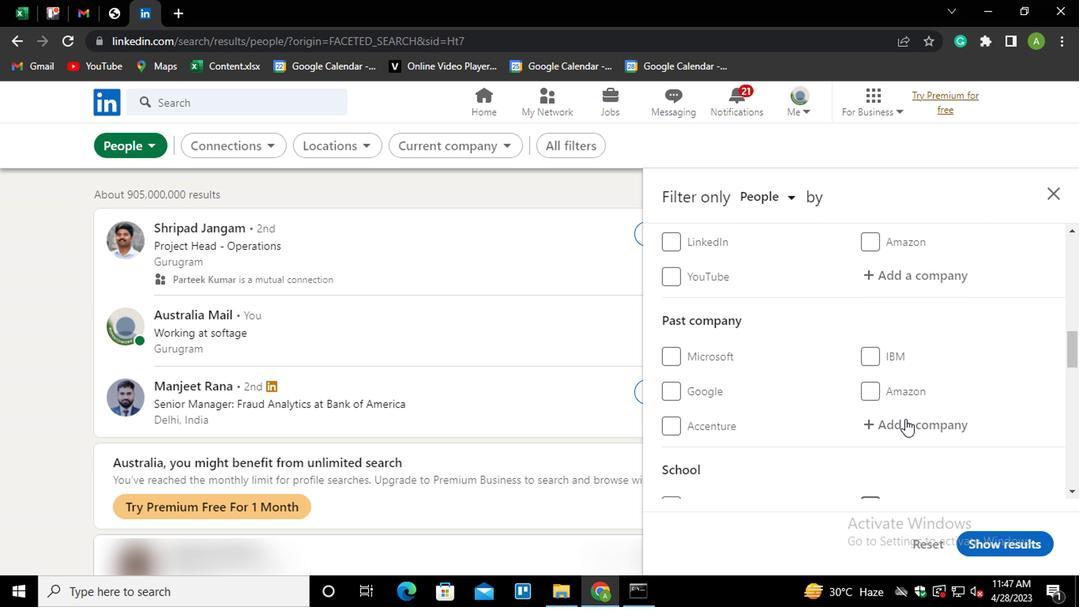 
Action: Mouse moved to (897, 429)
Screenshot: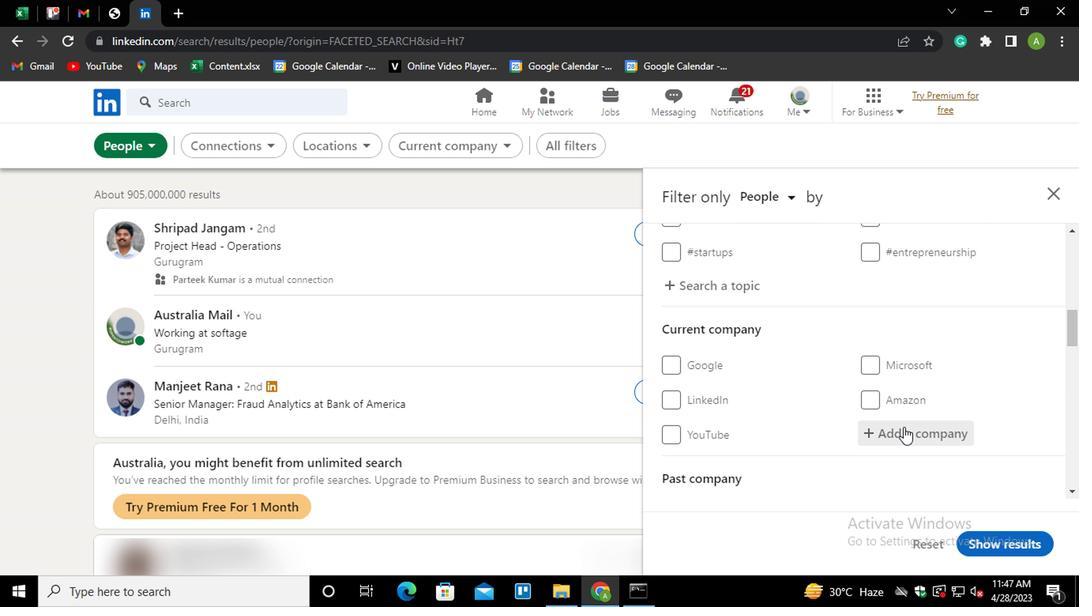 
Action: Mouse pressed left at (897, 429)
Screenshot: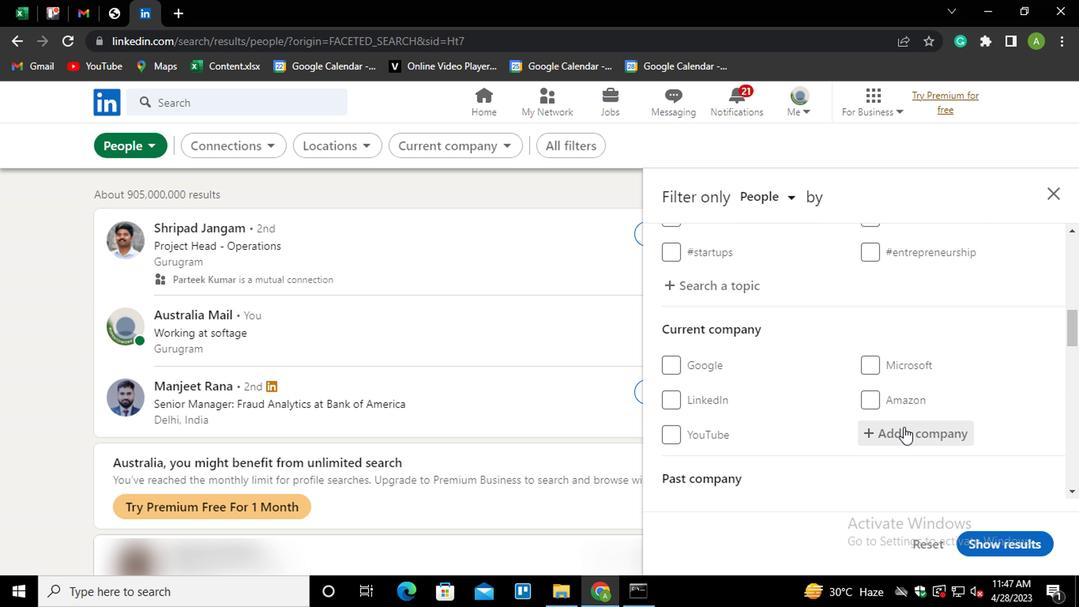
Action: Mouse moved to (891, 433)
Screenshot: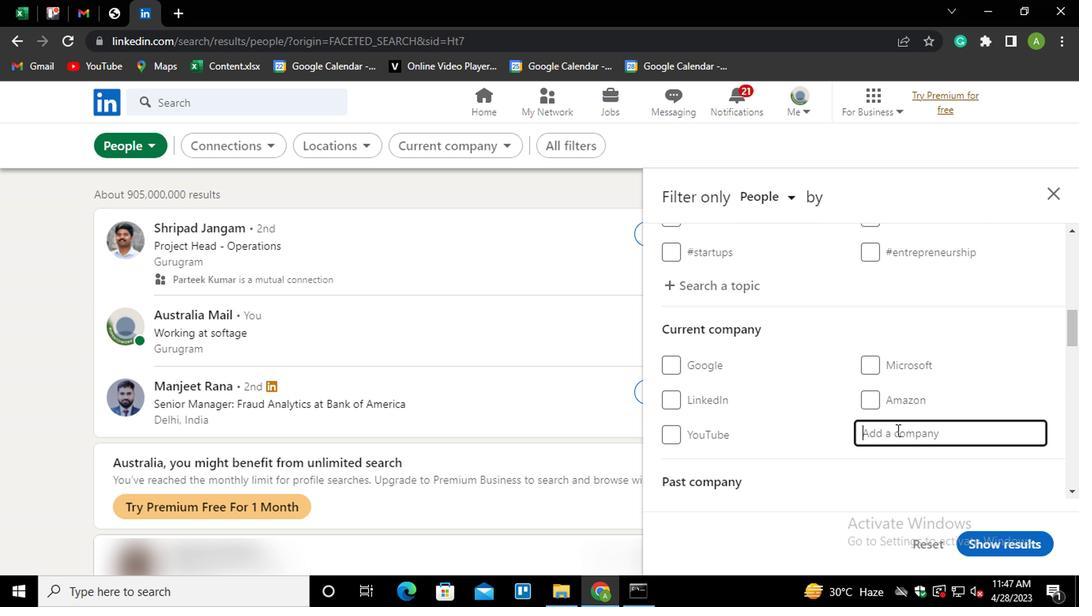 
Action: Key pressed <Key.shift>
Screenshot: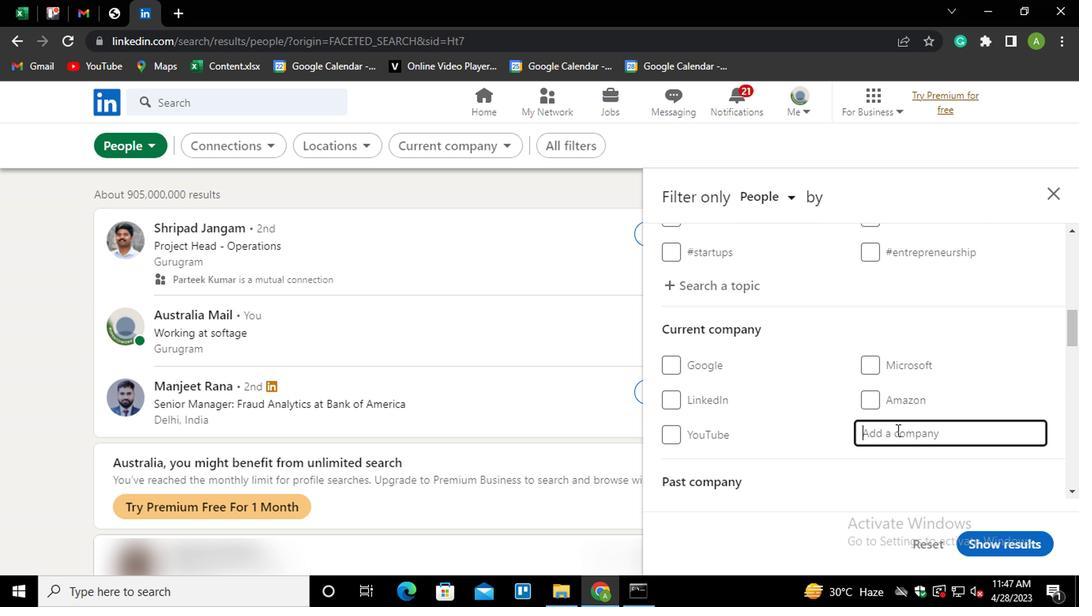 
Action: Mouse moved to (889, 433)
Screenshot: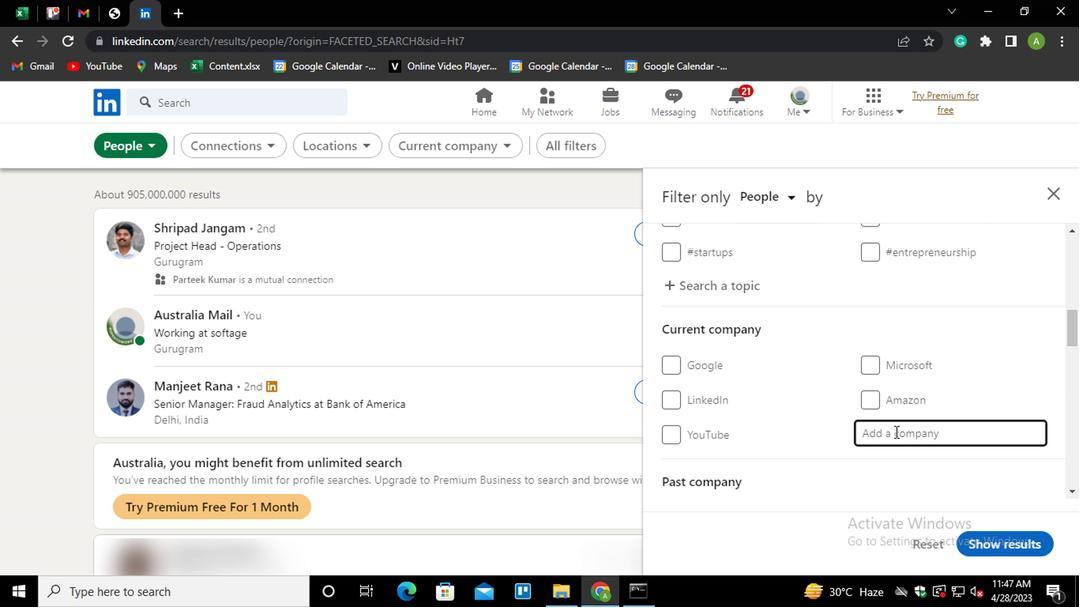 
Action: Key pressed R
Screenshot: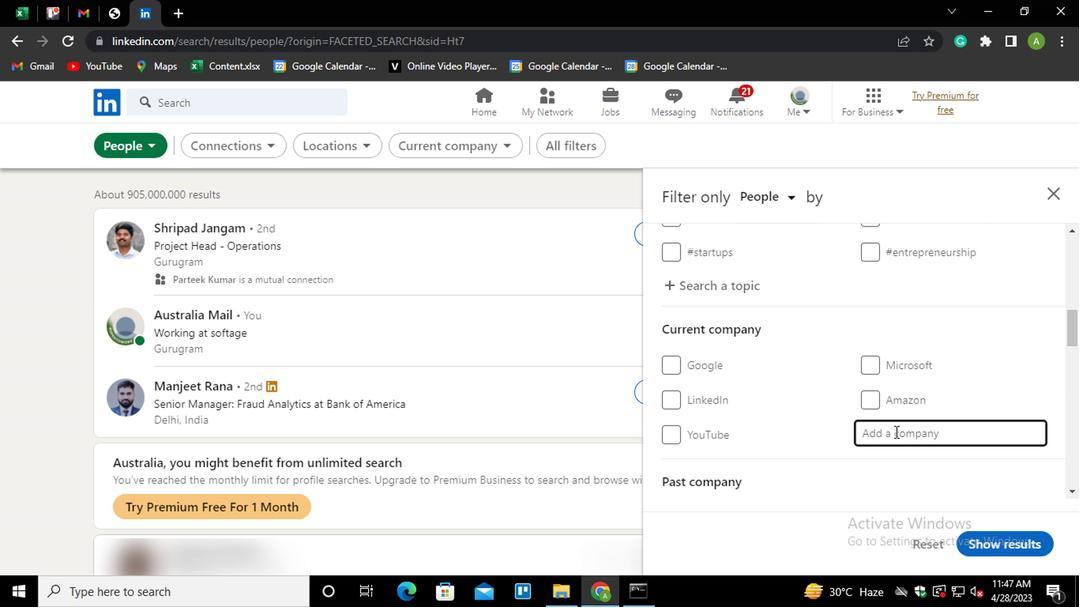
Action: Mouse moved to (887, 435)
Screenshot: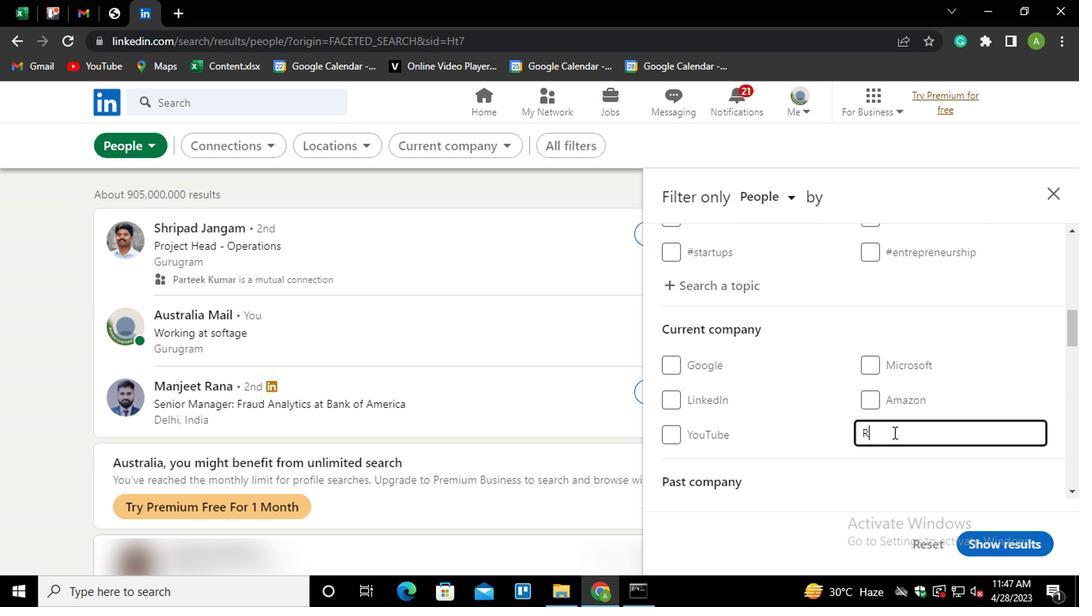 
Action: Key pressed EC<Key.backspace>VFIN<Key.down><Key.enter>
Screenshot: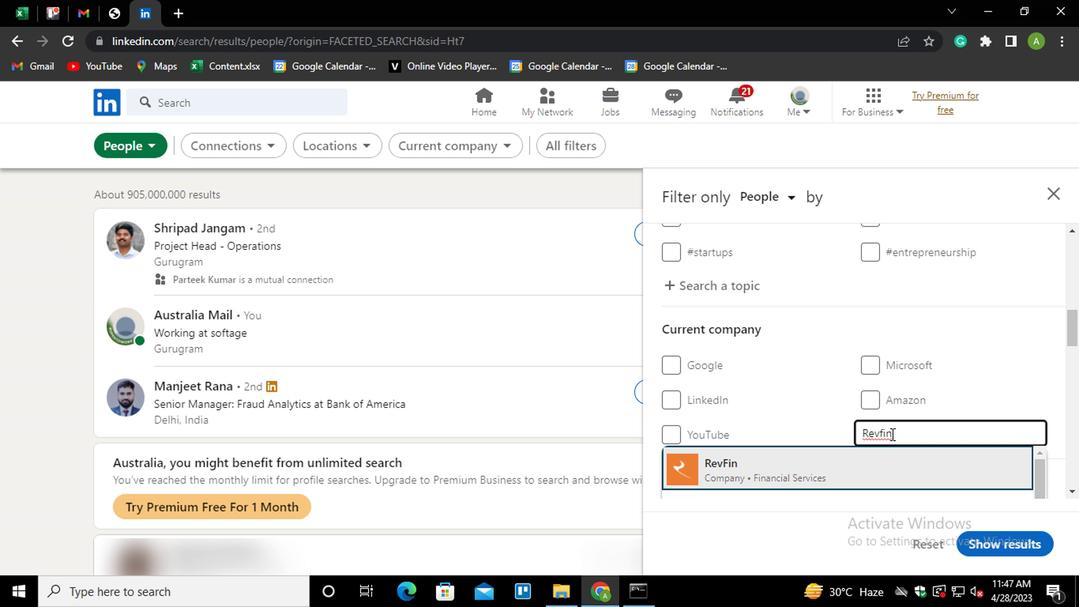 
Action: Mouse scrolled (887, 435) with delta (0, 0)
Screenshot: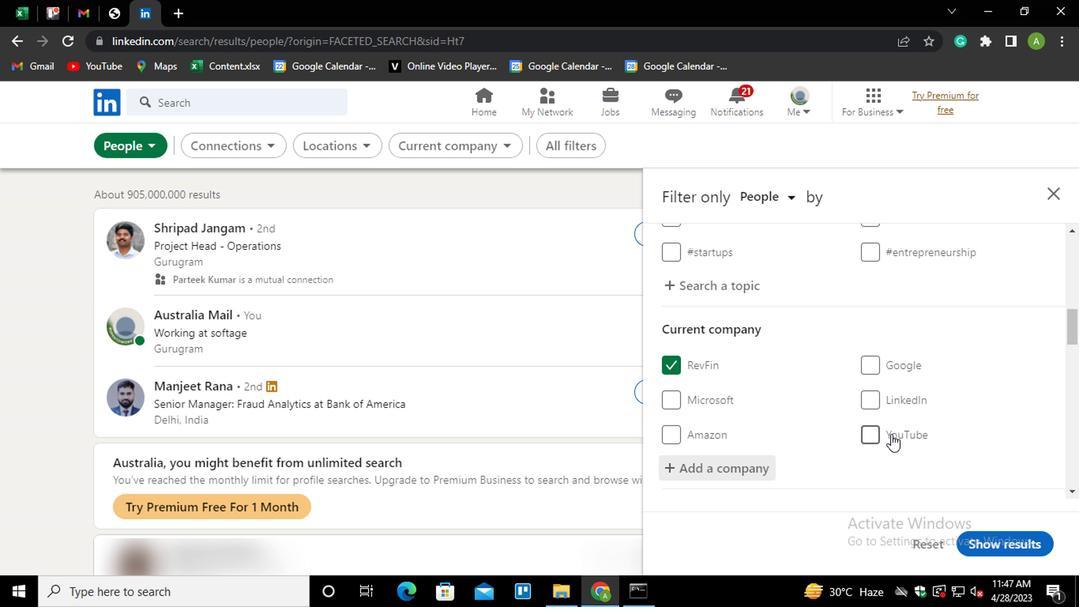 
Action: Mouse scrolled (887, 435) with delta (0, 0)
Screenshot: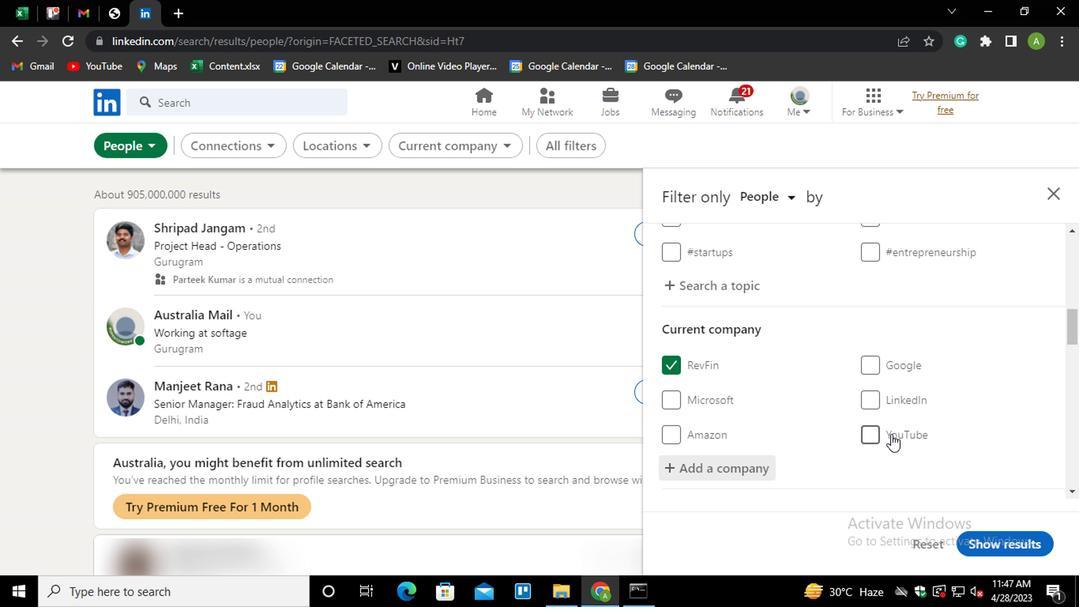 
Action: Mouse scrolled (887, 435) with delta (0, 0)
Screenshot: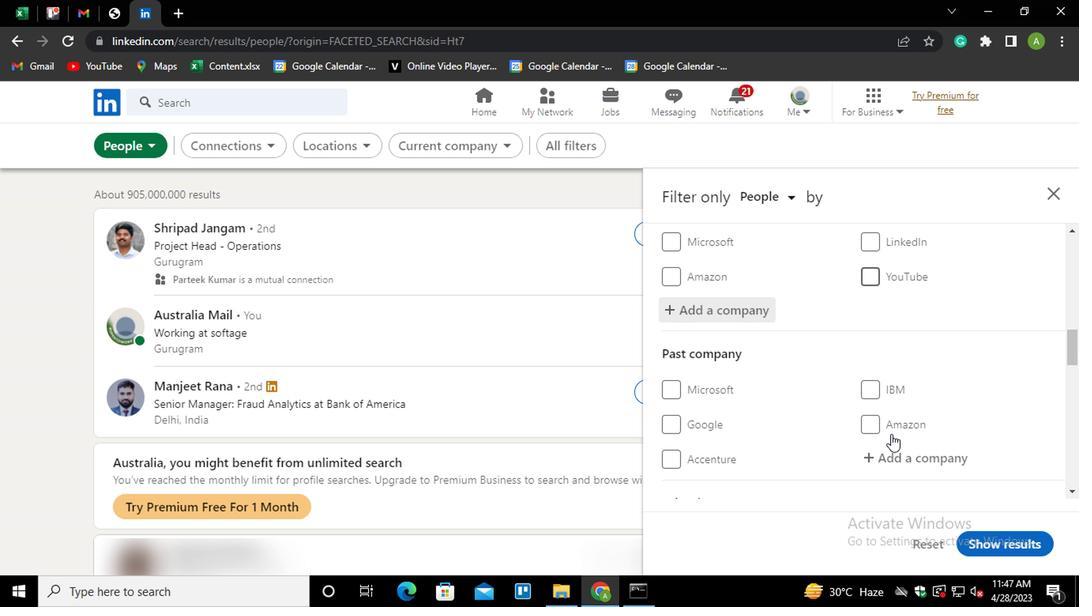 
Action: Mouse scrolled (887, 435) with delta (0, 0)
Screenshot: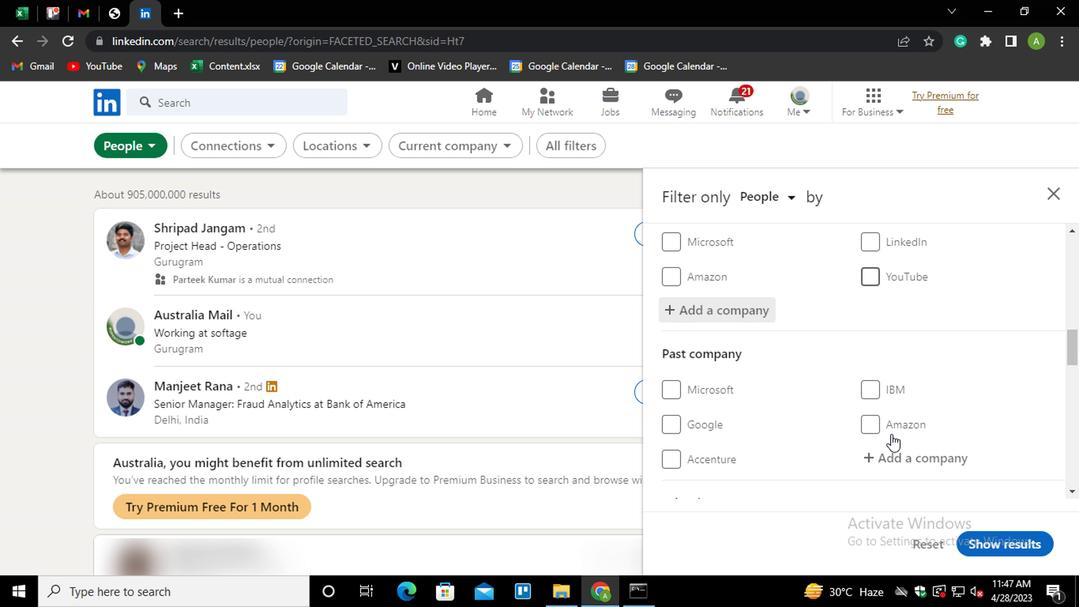 
Action: Mouse scrolled (887, 435) with delta (0, 0)
Screenshot: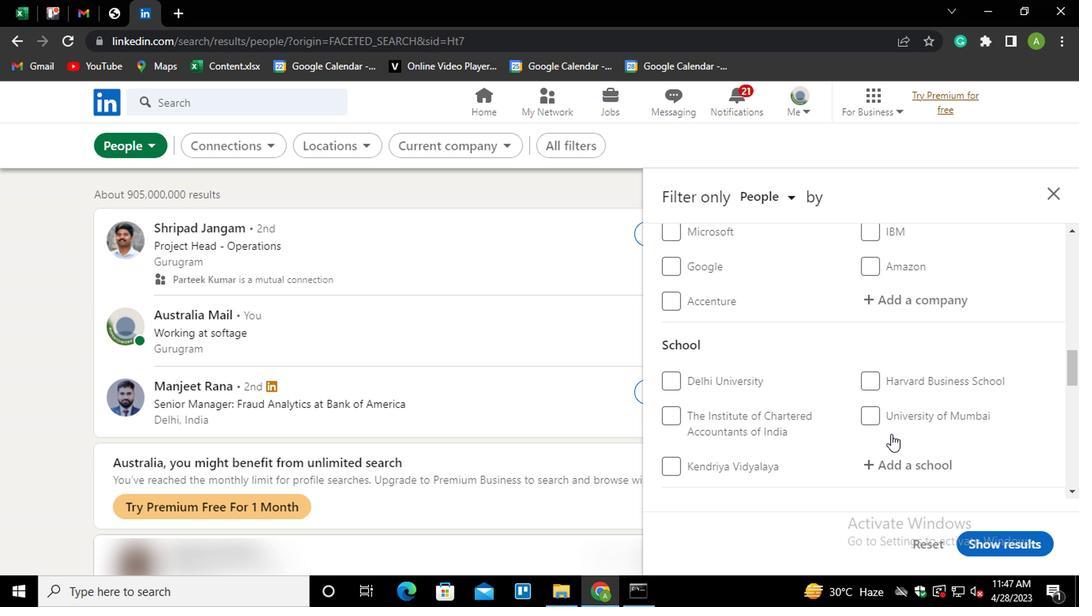 
Action: Mouse scrolled (887, 435) with delta (0, 0)
Screenshot: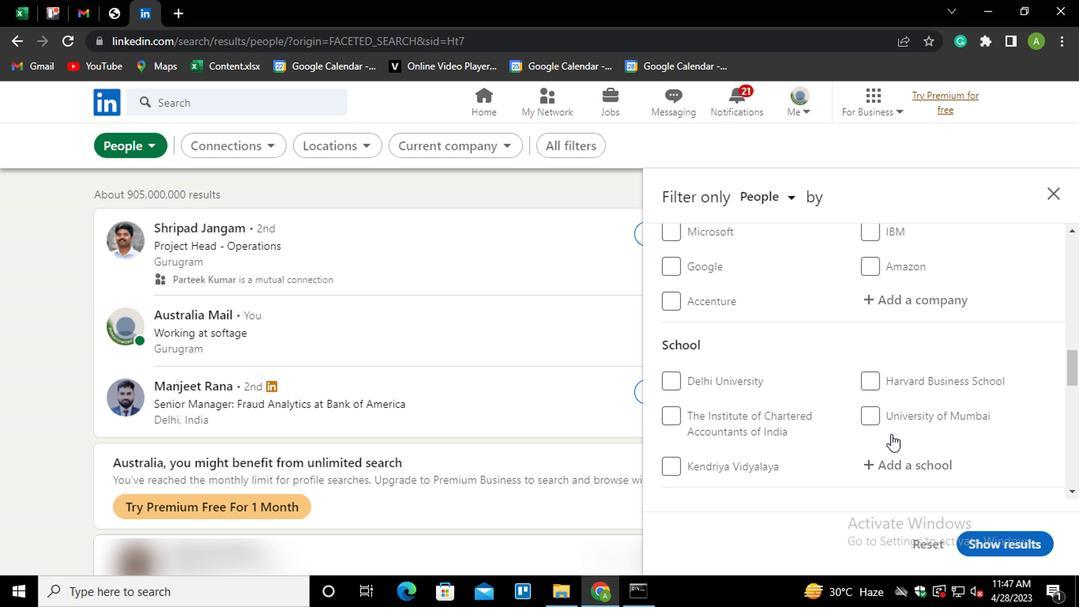 
Action: Mouse moved to (878, 309)
Screenshot: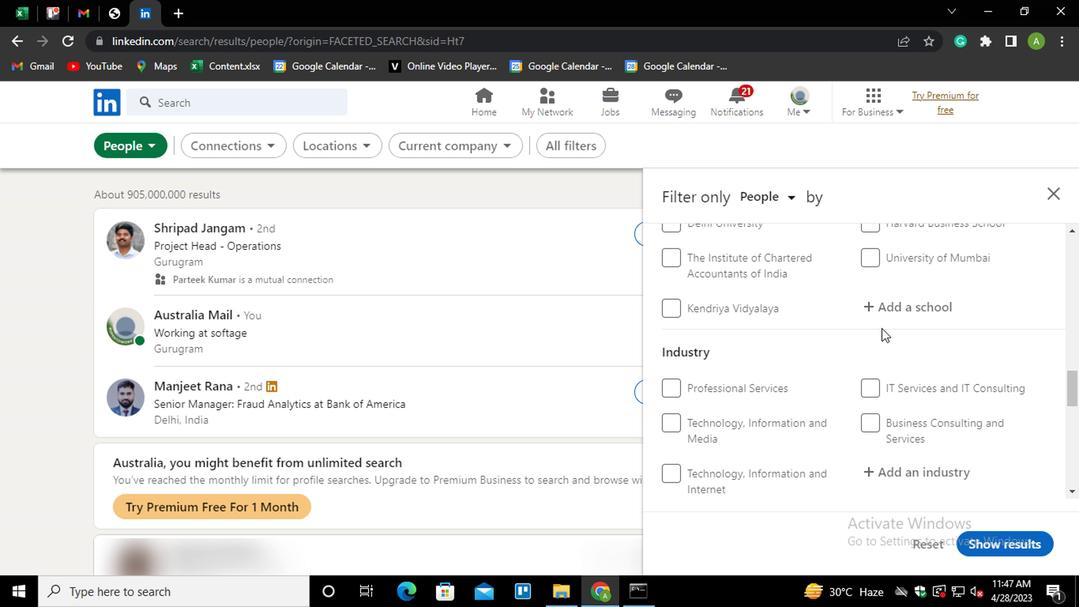 
Action: Mouse pressed left at (878, 309)
Screenshot: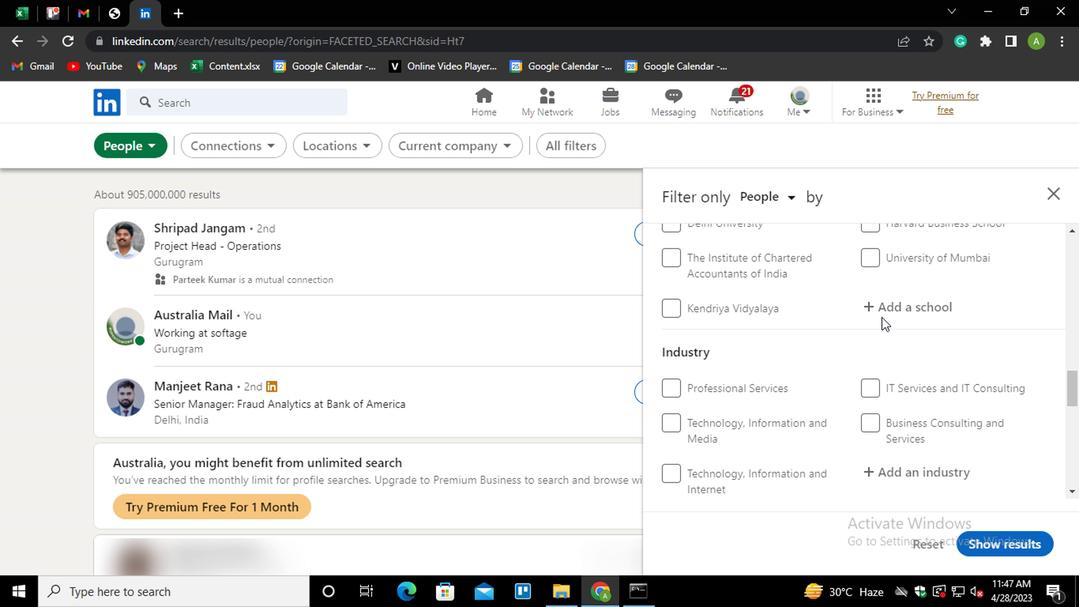 
Action: Key pressed <Key.shift><Key.shift><Key.shift><Key.shift><Key.shift><Key.shift><Key.shift><Key.shift><Key.shift><Key.shift><Key.shift><Key.shift><Key.shift><Key.shift><Key.shift><Key.shift><Key.shift><Key.shift><Key.shift><Key.shift><Key.shift><Key.shift><Key.shift><Key.shift><Key.shift><Key.shift><Key.shift><Key.shift><Key.shift><Key.shift>BHARATHIAR<Key.down><Key.enter>
Screenshot: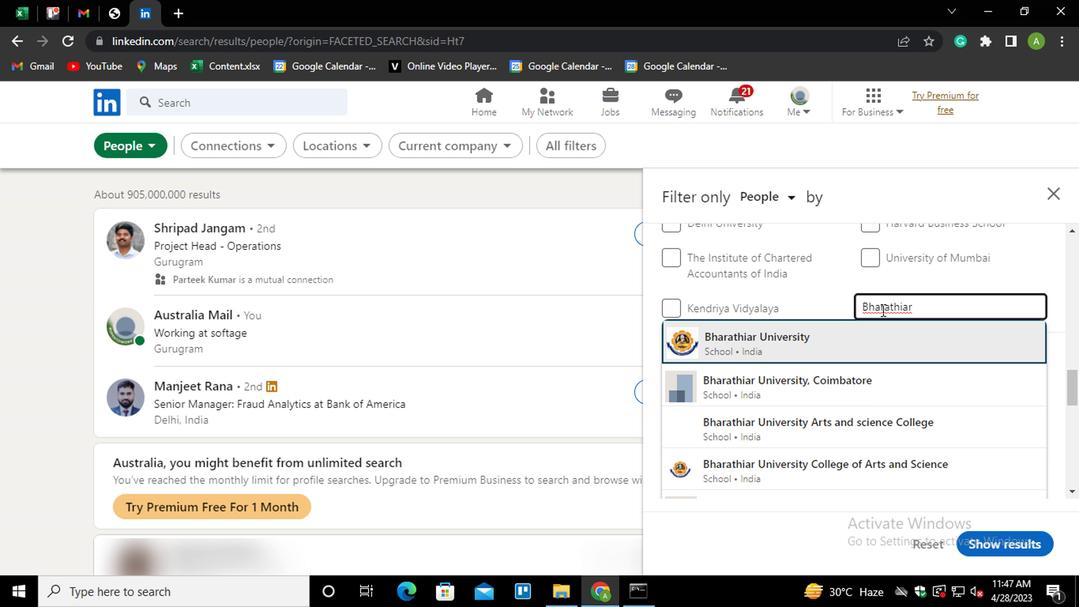 
Action: Mouse scrolled (878, 308) with delta (0, -1)
Screenshot: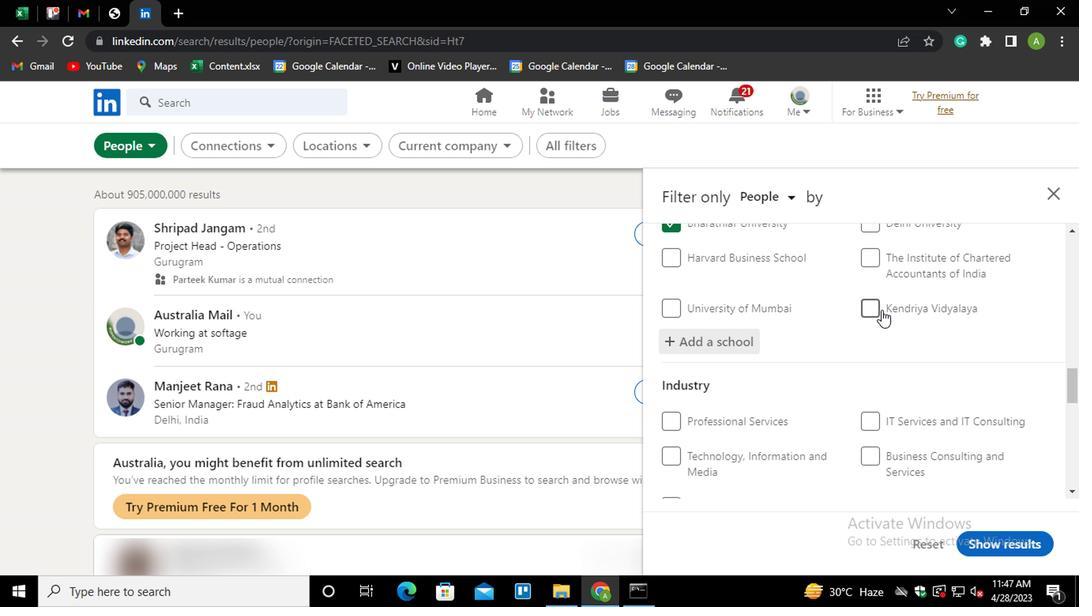 
Action: Mouse scrolled (878, 308) with delta (0, -1)
Screenshot: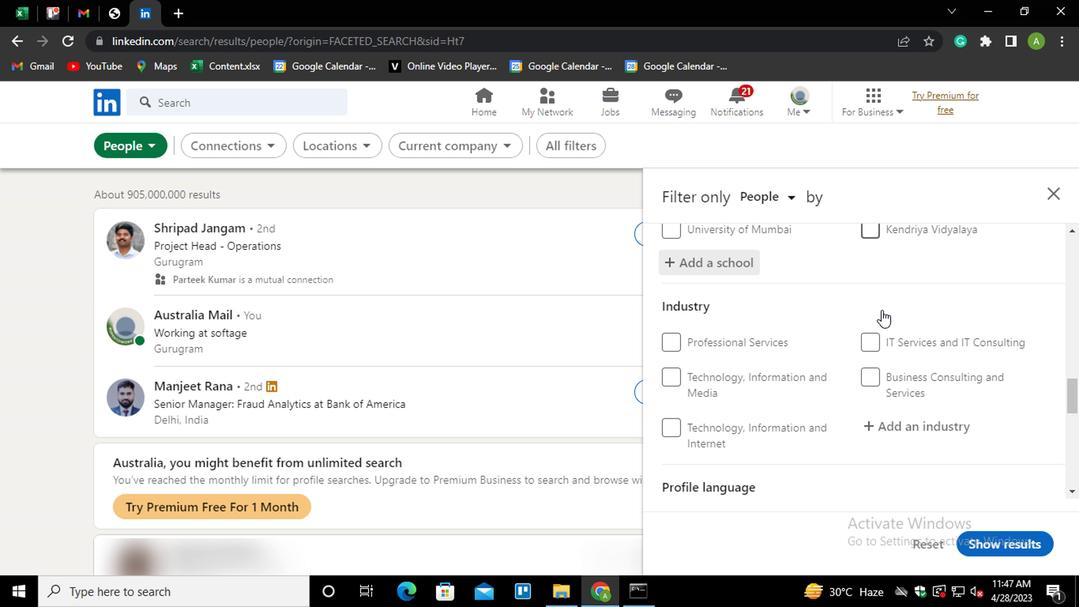 
Action: Mouse moved to (893, 349)
Screenshot: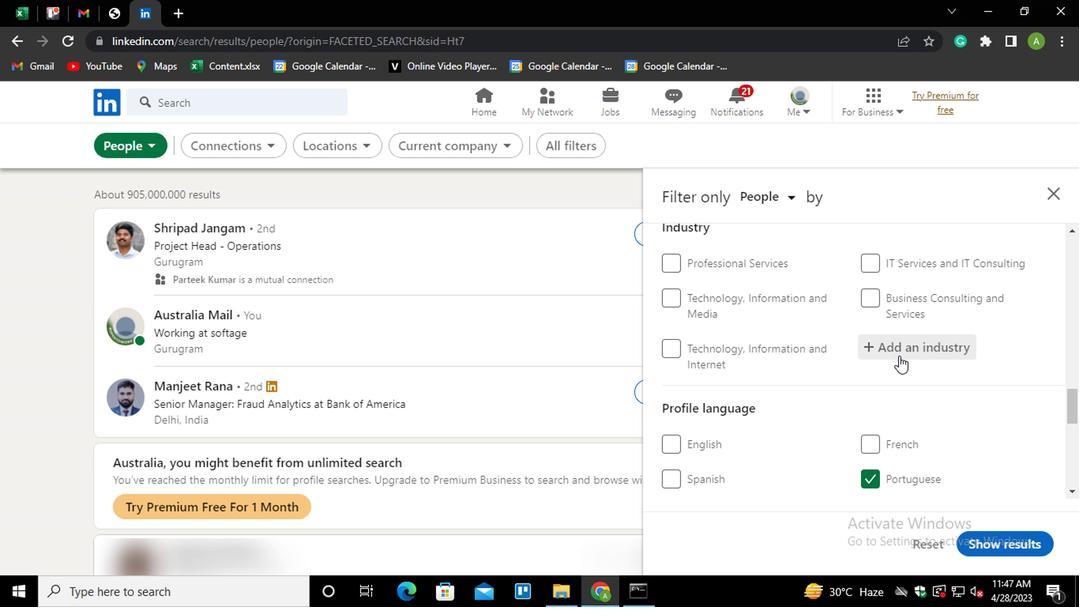 
Action: Mouse pressed left at (893, 349)
Screenshot: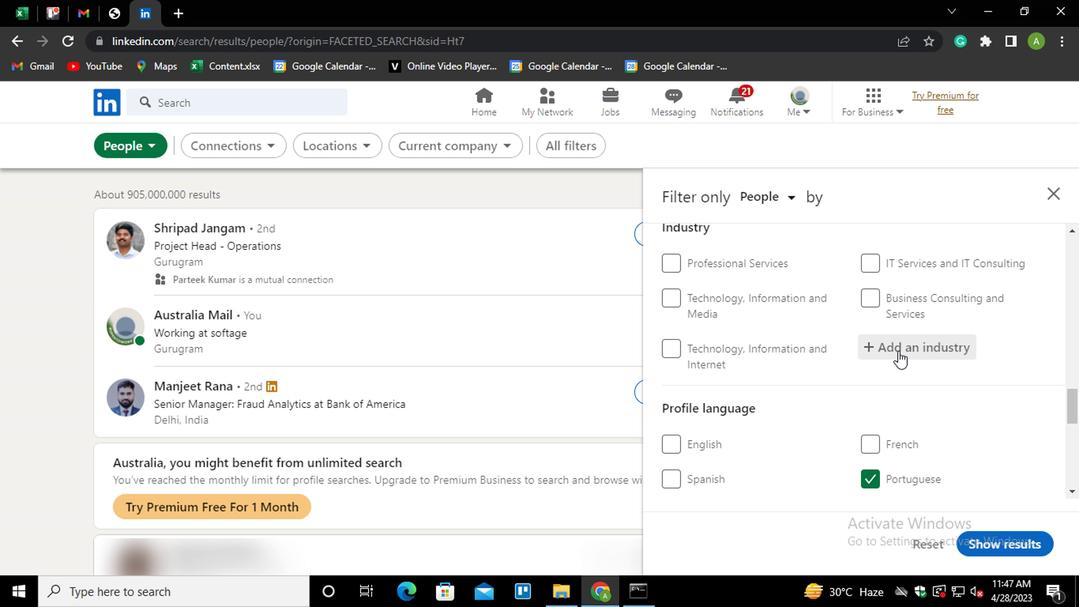 
Action: Key pressed <Key.shift>COAL<Key.space><Key.shift>MIN<Key.down><Key.enter>
Screenshot: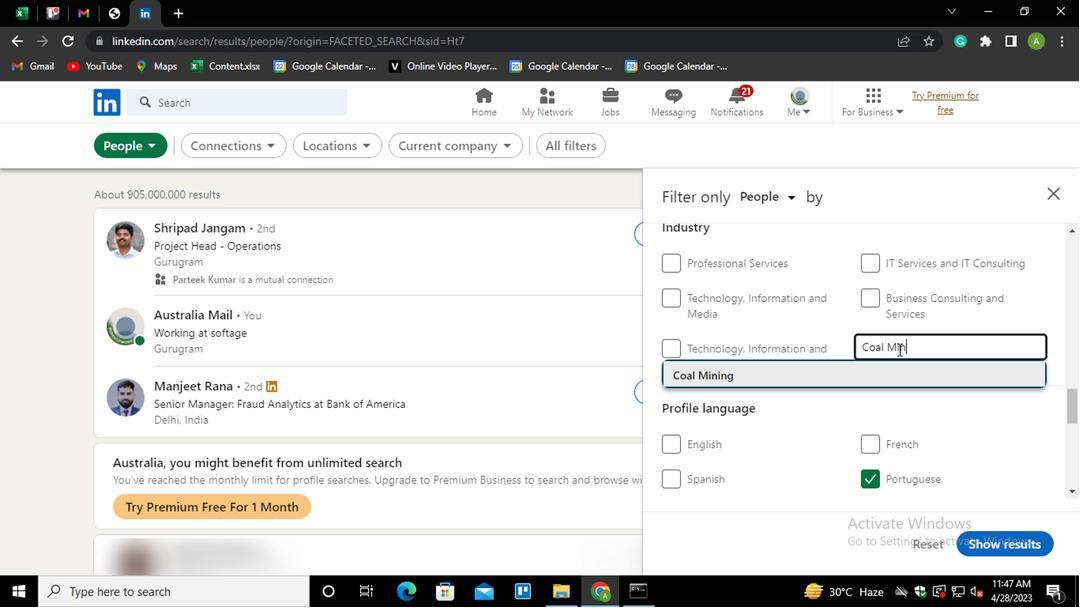 
Action: Mouse scrolled (893, 348) with delta (0, -1)
Screenshot: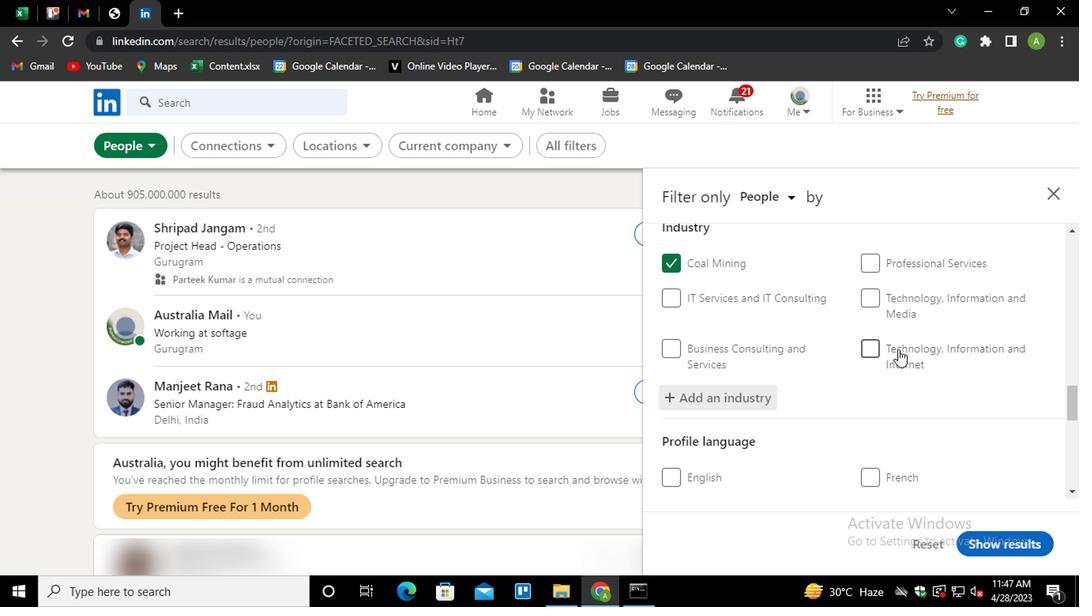 
Action: Mouse scrolled (893, 348) with delta (0, -1)
Screenshot: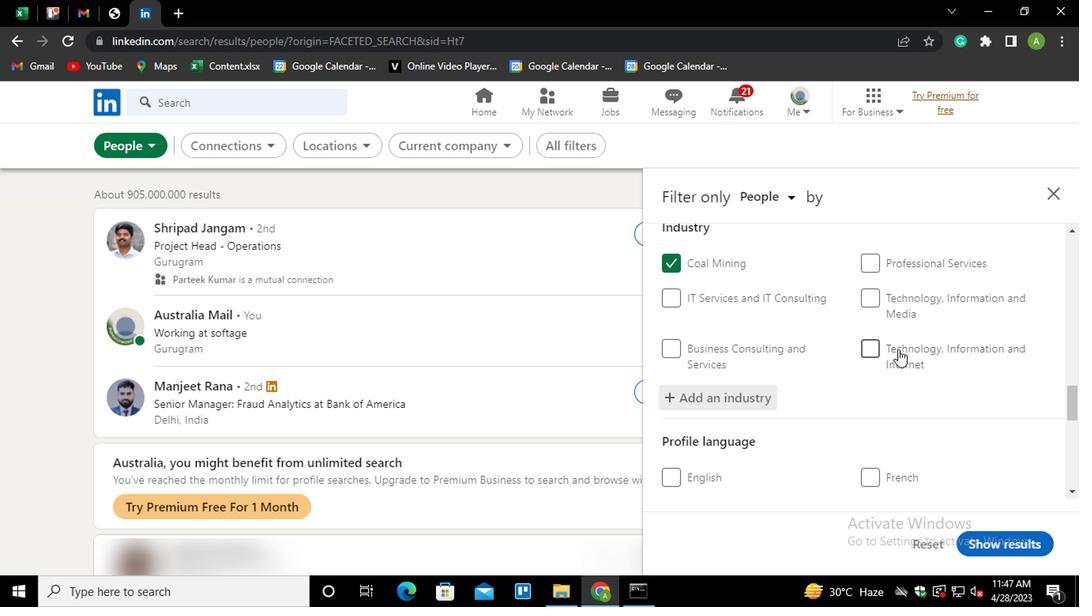 
Action: Mouse scrolled (893, 348) with delta (0, -1)
Screenshot: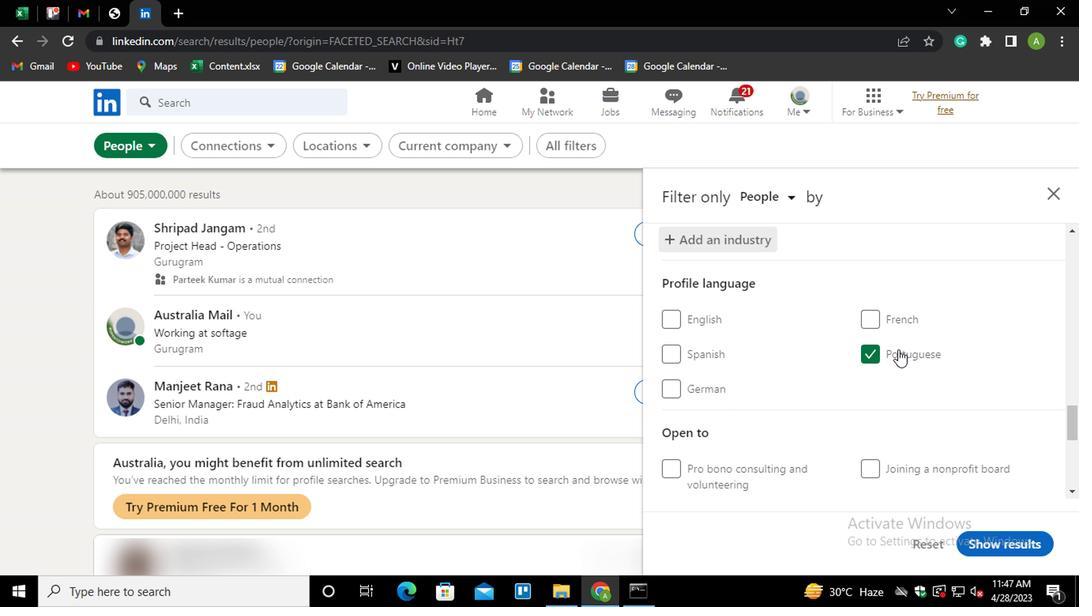 
Action: Mouse scrolled (893, 348) with delta (0, -1)
Screenshot: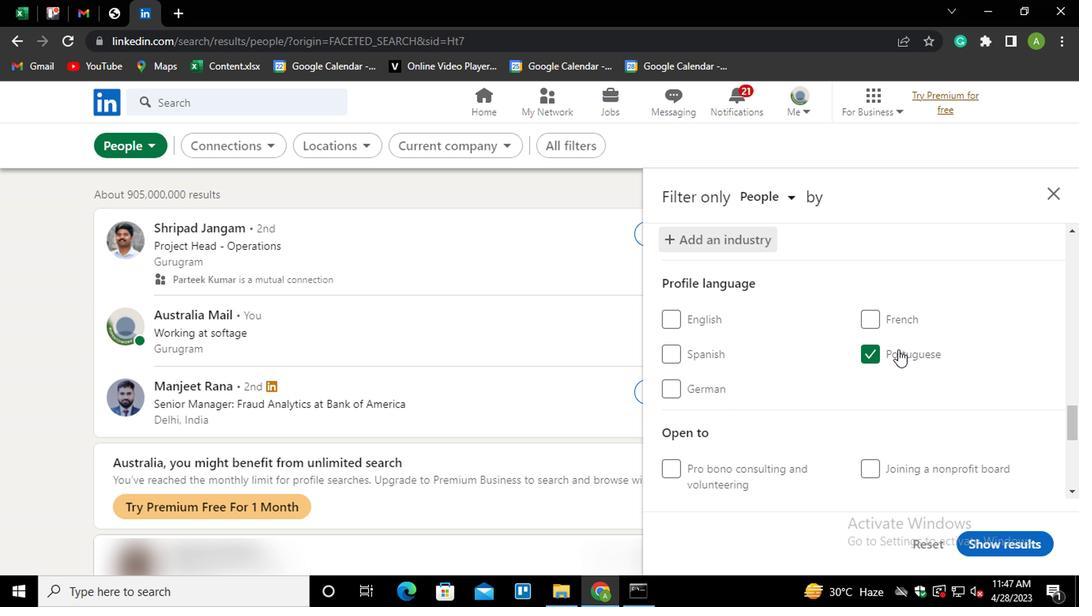 
Action: Mouse scrolled (893, 348) with delta (0, -1)
Screenshot: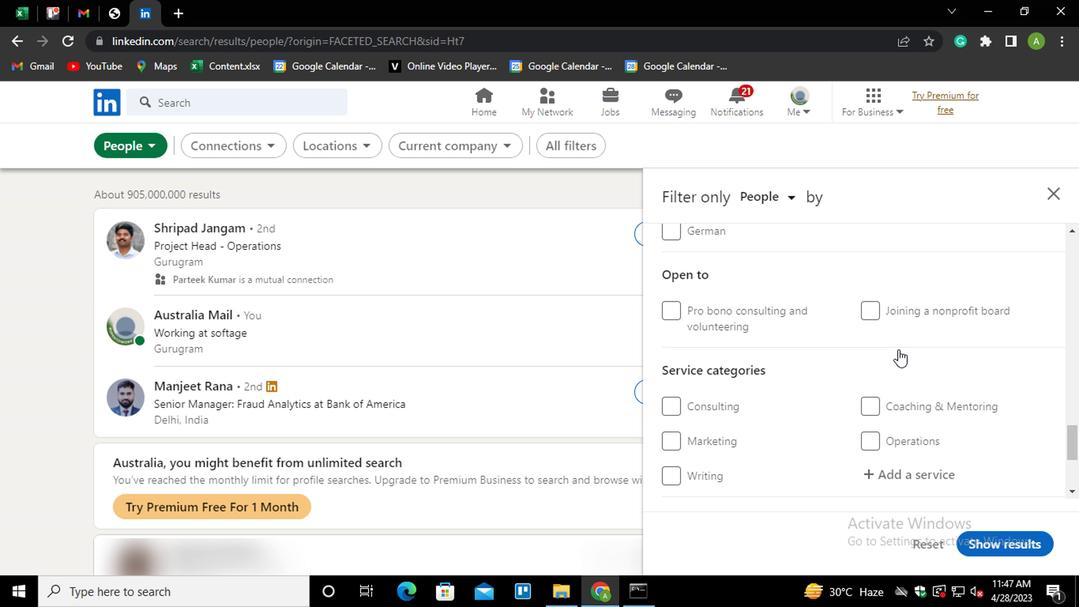 
Action: Mouse moved to (900, 389)
Screenshot: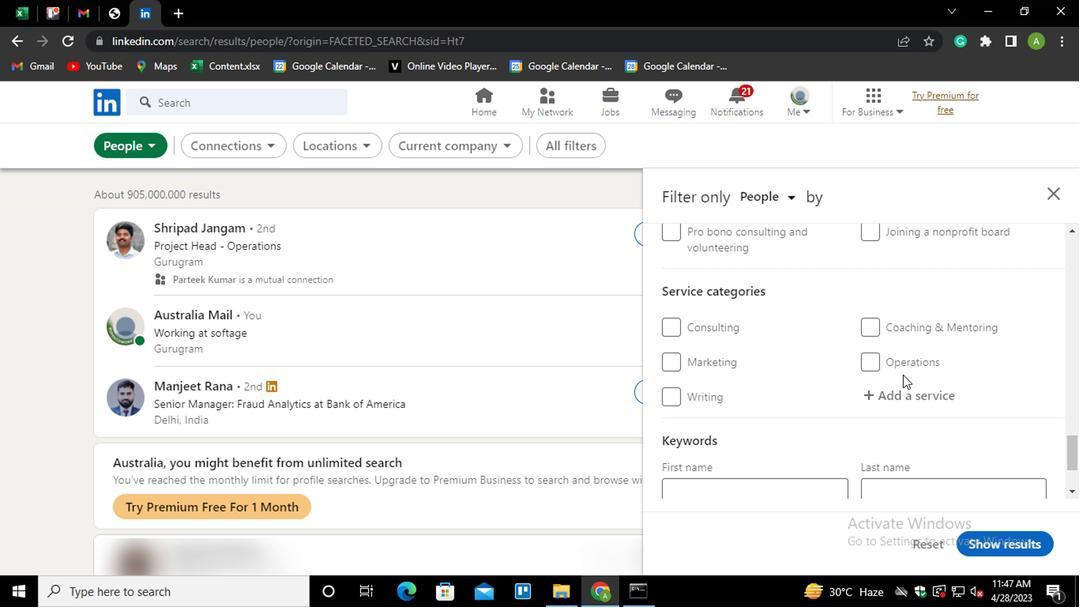 
Action: Mouse pressed left at (900, 389)
Screenshot: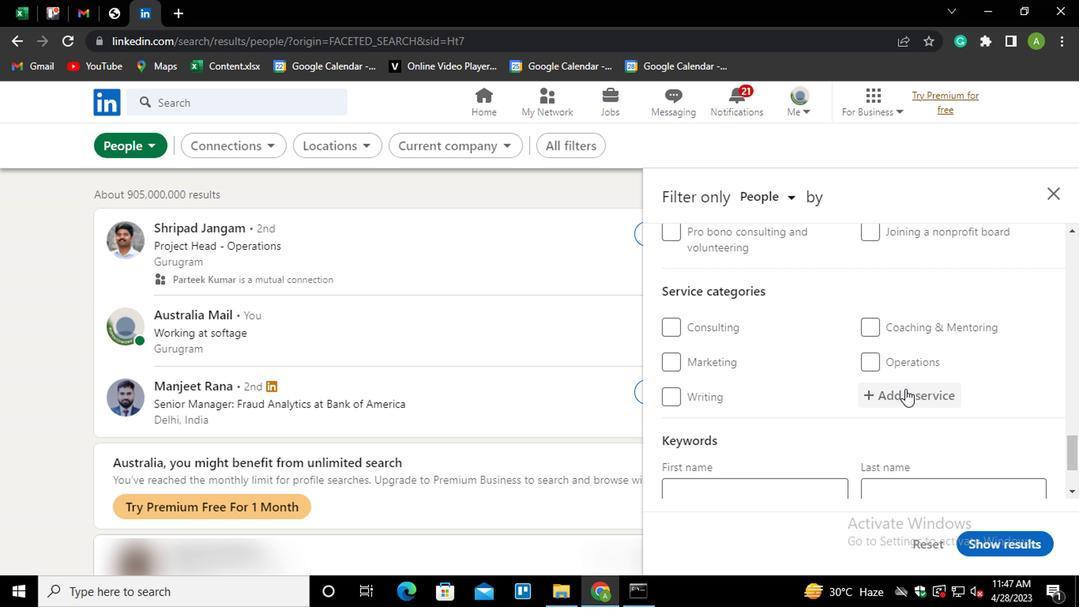 
Action: Key pressed <Key.shift><Key.shift><Key.shift><Key.shift><Key.shift><Key.shift><Key.shift><Key.shift><Key.shift><Key.shift><Key.shift><Key.shift><Key.shift><Key.shift><Key.shift><Key.shift><Key.shift><Key.shift><Key.shift><Key.shift><Key.shift><Key.shift>TYP<Key.down><Key.enter>
Screenshot: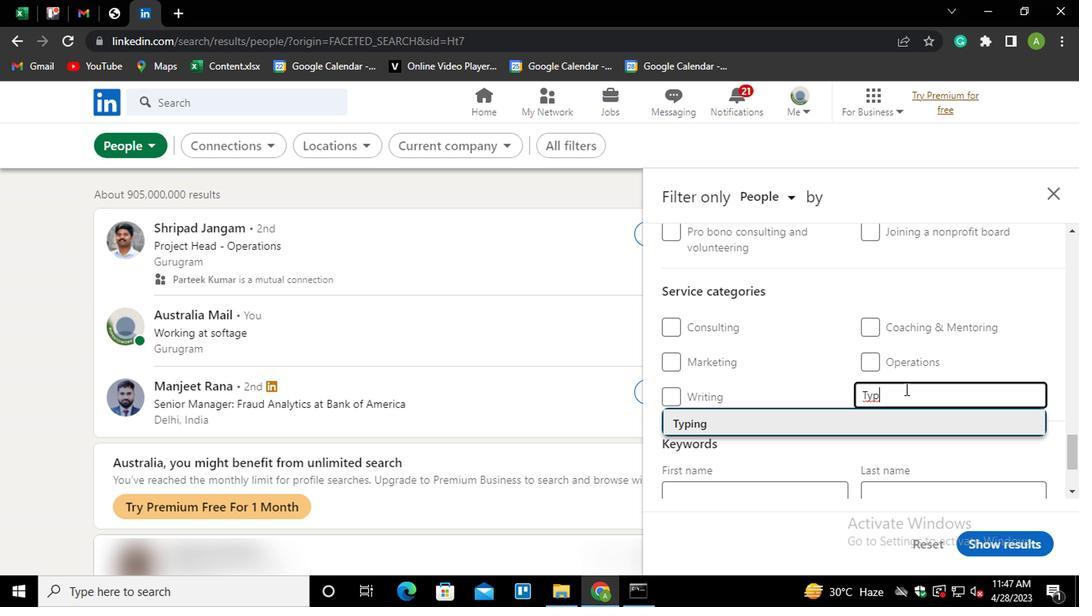 
Action: Mouse scrolled (900, 389) with delta (0, 0)
Screenshot: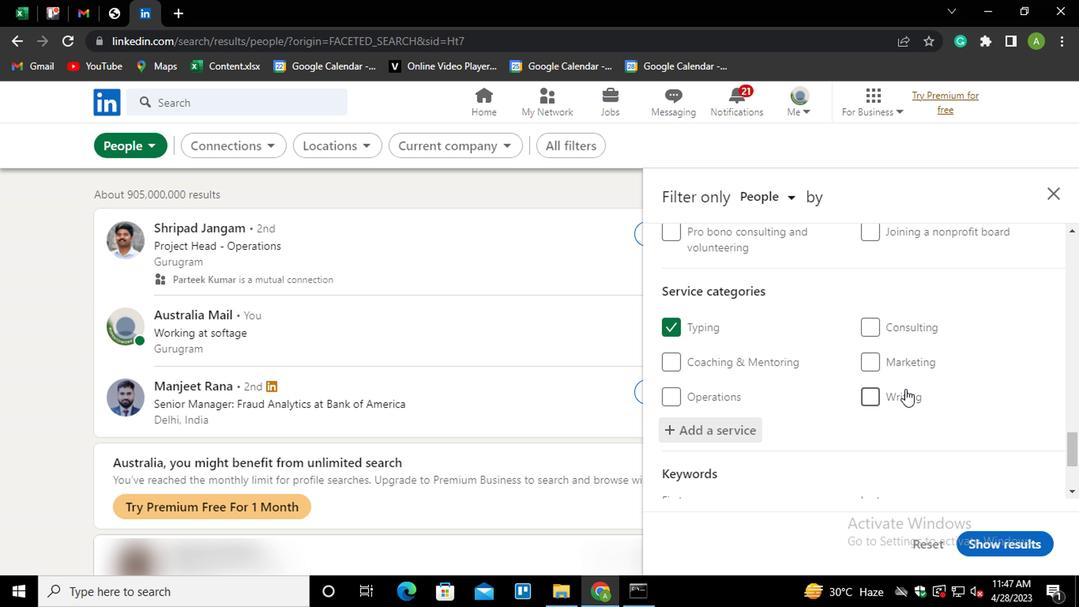 
Action: Mouse scrolled (900, 389) with delta (0, 0)
Screenshot: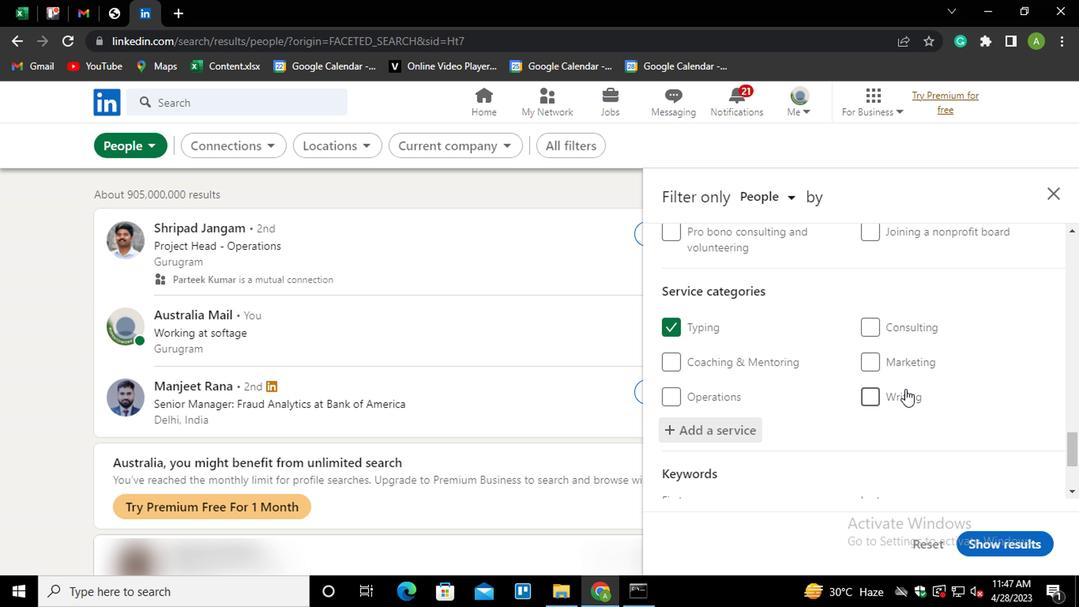 
Action: Mouse scrolled (900, 389) with delta (0, 0)
Screenshot: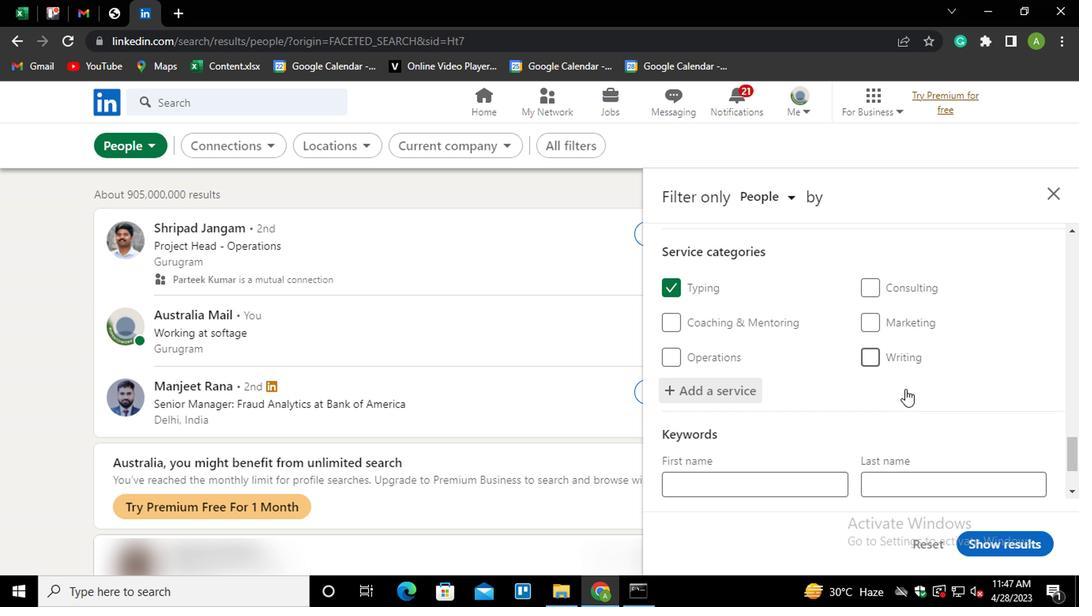 
Action: Mouse scrolled (900, 389) with delta (0, 0)
Screenshot: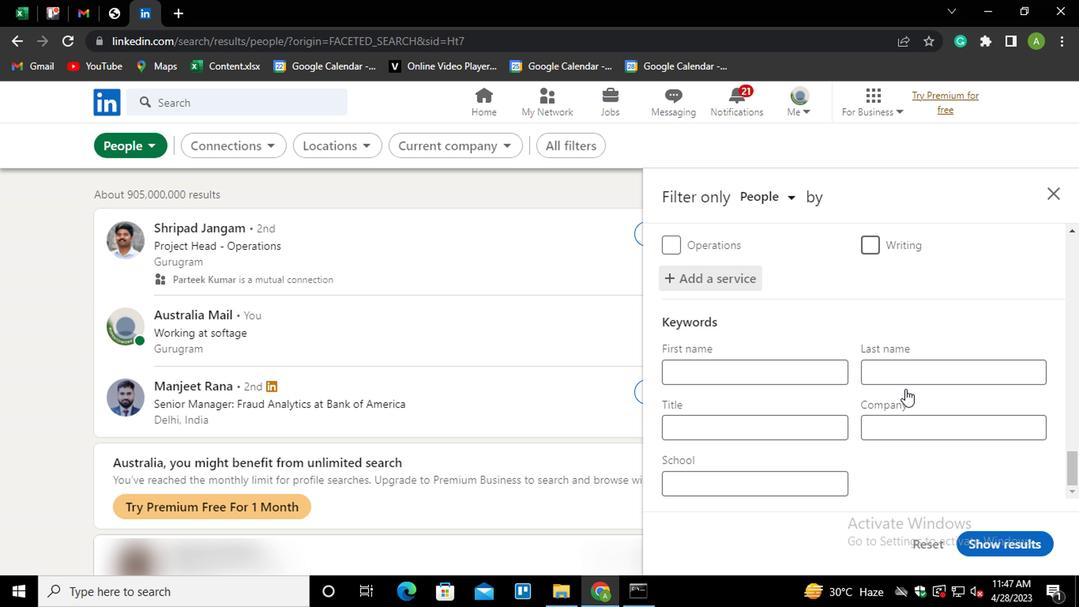 
Action: Mouse scrolled (900, 389) with delta (0, 0)
Screenshot: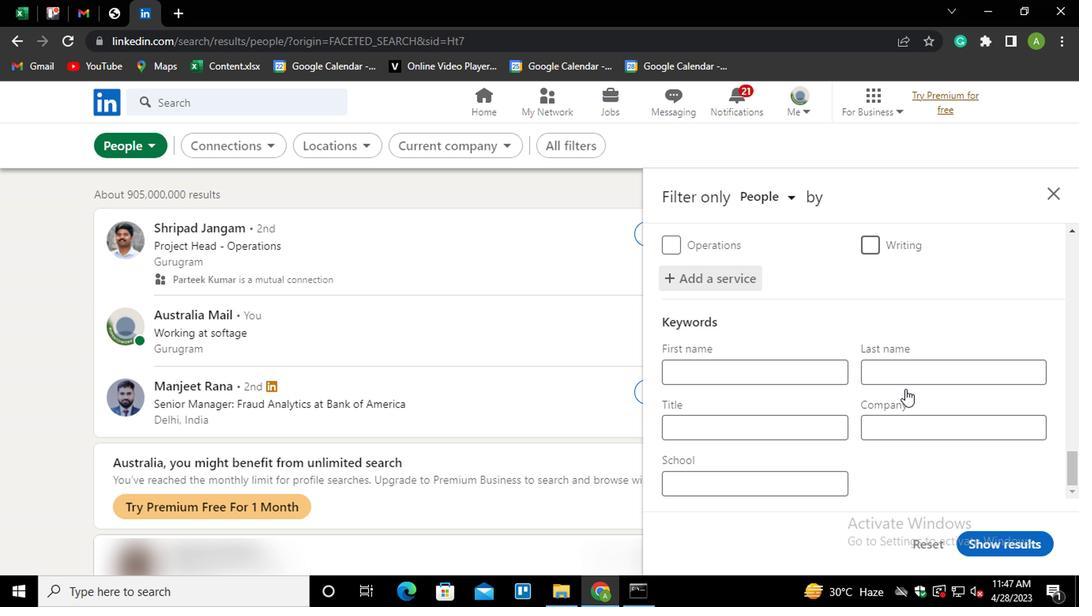 
Action: Mouse moved to (832, 424)
Screenshot: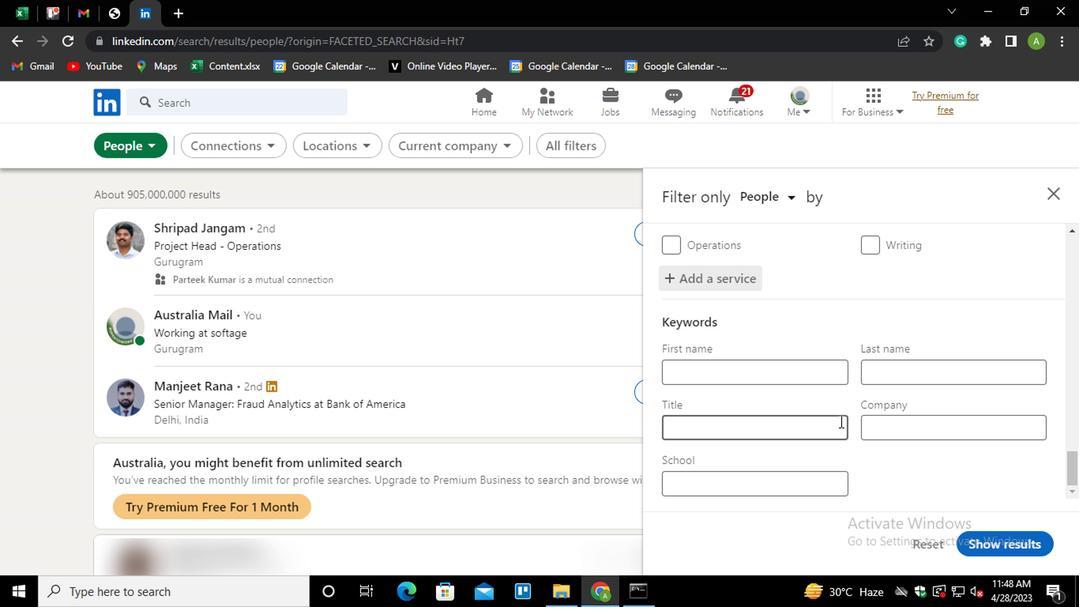 
Action: Mouse pressed left at (832, 424)
Screenshot: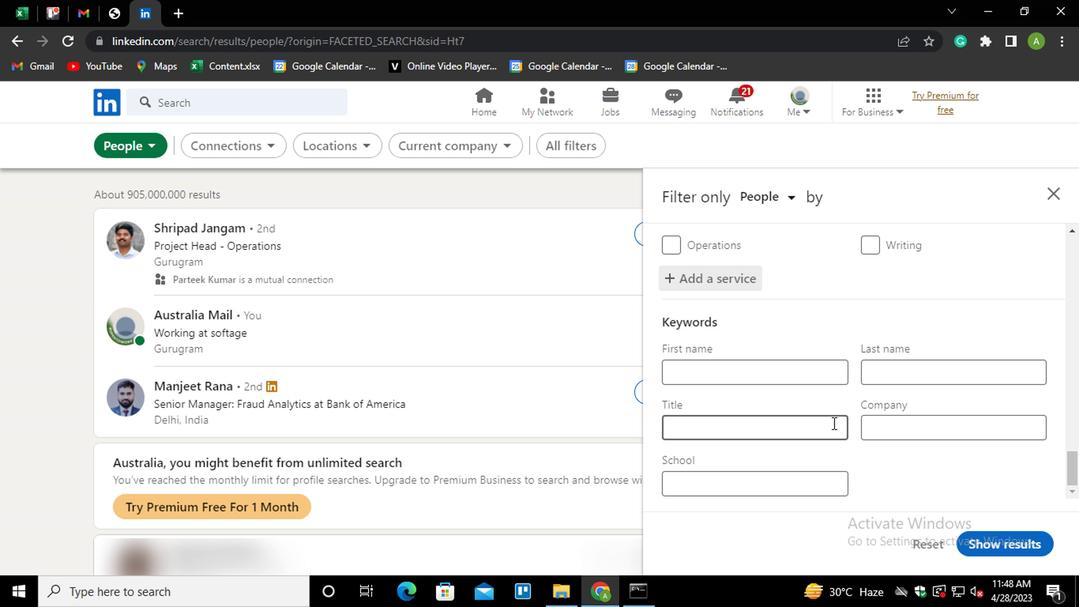 
Action: Key pressed <Key.shift><Key.shift><Key.shift><Key.shift><Key.shift><Key.shift><Key.shift><Key.shift><Key.shift><Key.shift><Key.shift><Key.shift><Key.shift><Key.shift><Key.shift><Key.shift><Key.shift><Key.shift><Key.shift><Key.shift><Key.shift><Key.shift><Key.shift><Key.shift><Key.shift>ACCOUNTANT
Screenshot: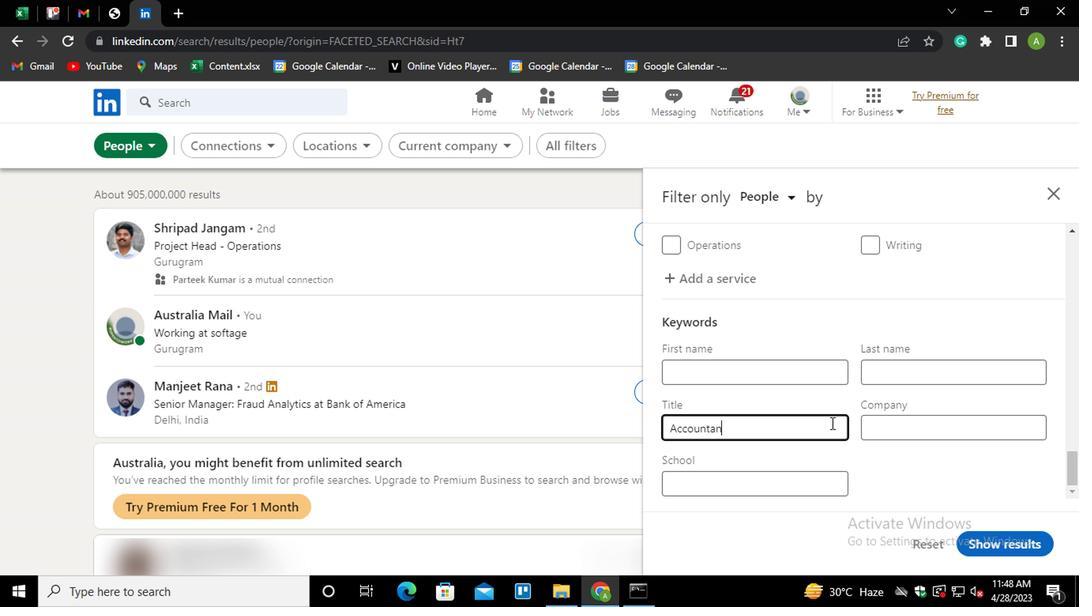 
Action: Mouse moved to (966, 550)
Screenshot: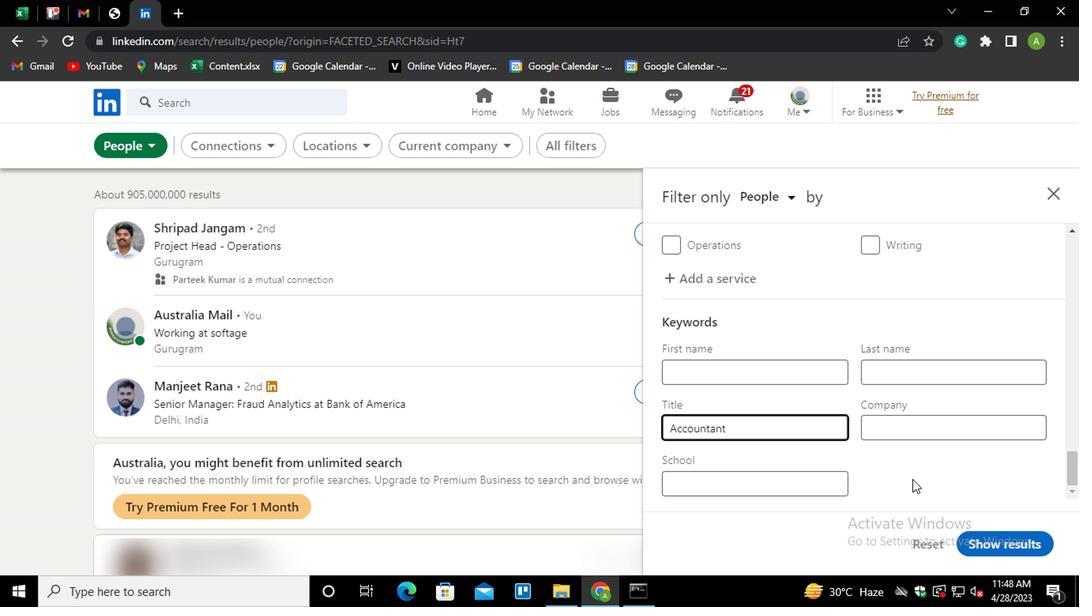 
Action: Mouse pressed left at (966, 550)
Screenshot: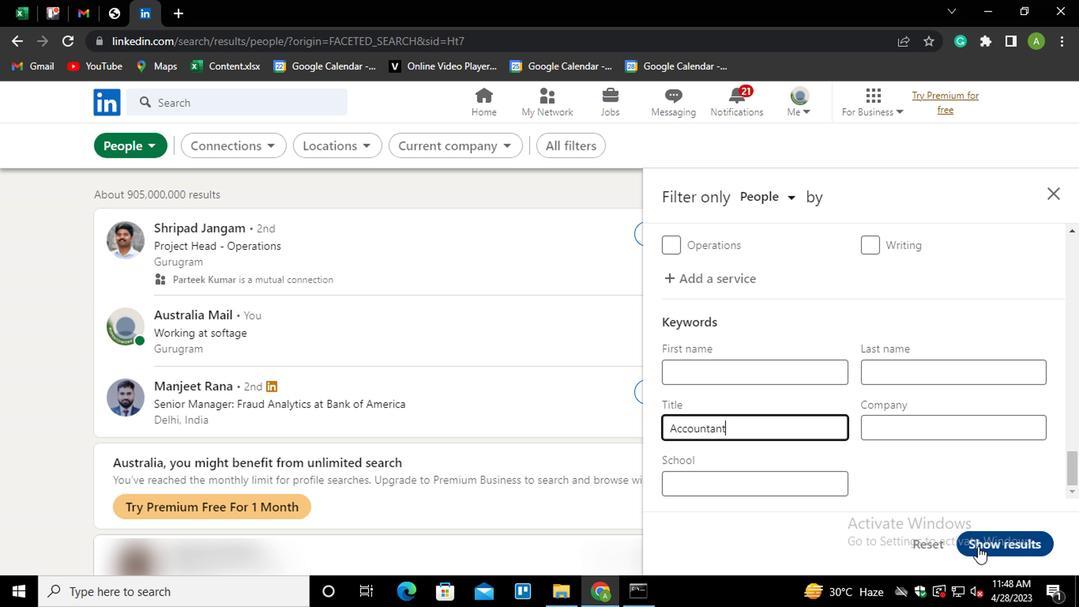 
